Task: Search for accommodations in Ivanovo, Russia from June 21 to June 29 for 4 guests, with a price range of ₹7000 to ₹12000, 2 bedrooms, 2 beds, 2 bathrooms, and self check-in option.
Action: Mouse moved to (476, 115)
Screenshot: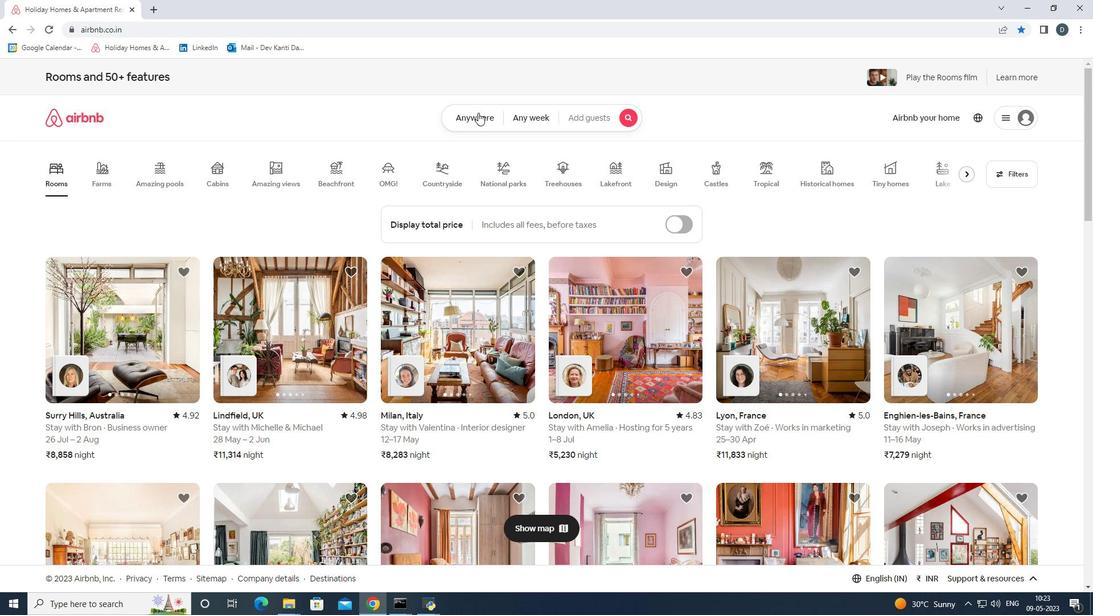 
Action: Mouse pressed left at (476, 115)
Screenshot: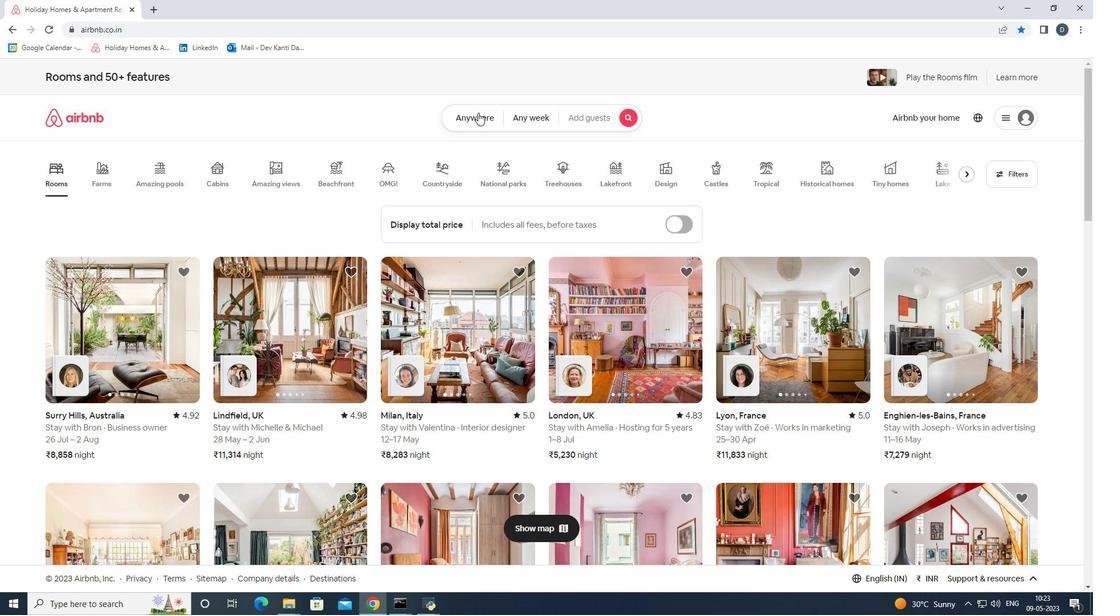 
Action: Mouse moved to (432, 161)
Screenshot: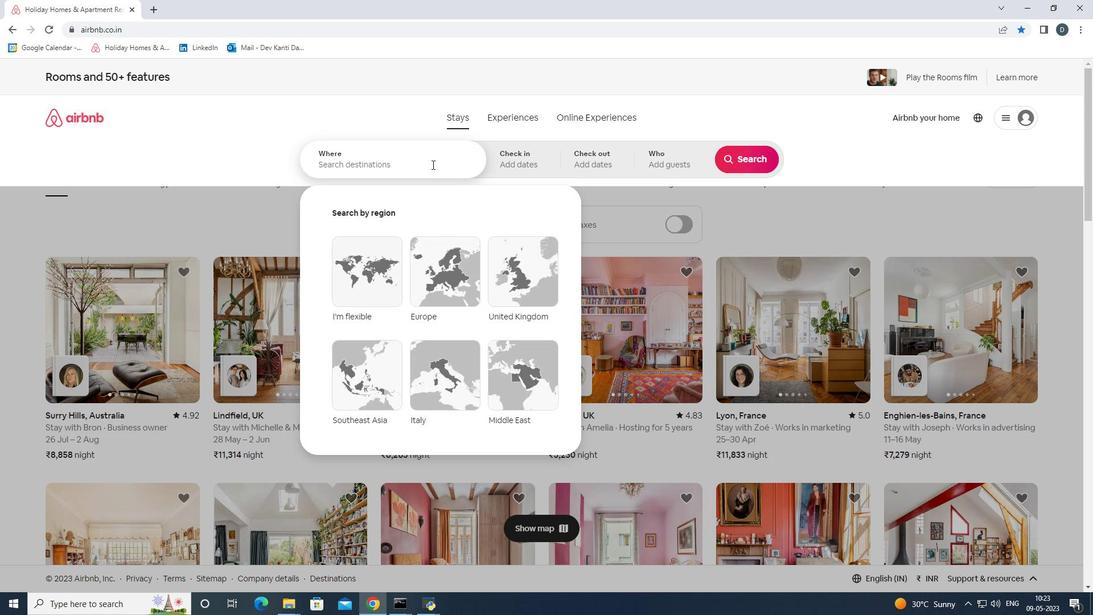 
Action: Mouse pressed left at (432, 161)
Screenshot: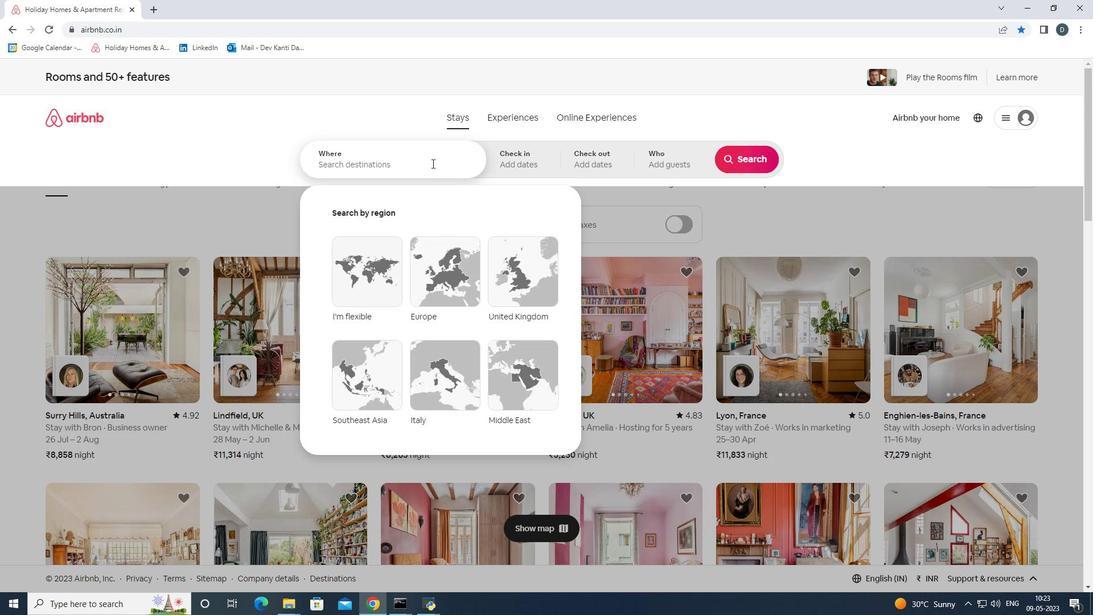
Action: Key pressed <Key.shift><Key.shift><Key.shift><Key.shift><Key.shift>Ivanovo,<Key.shift><Key.shift>Russia<Key.backspace><Key.backspace><Key.backspace><Key.backspace><Key.backspace><Key.backspace><Key.caps_lock><Key.backspace><Key.backspace><Key.backspace><Key.backspace><Key.backspace><Key.backspace><Key.backspace><Key.backspace><Key.backspace><Key.backspace><Key.backspace><Key.backspace><Key.backspace><Key.backspace><Key.backspace><Key.shift>iVANOVO,<Key.shift>rUSSIA<Key.enter>
Screenshot: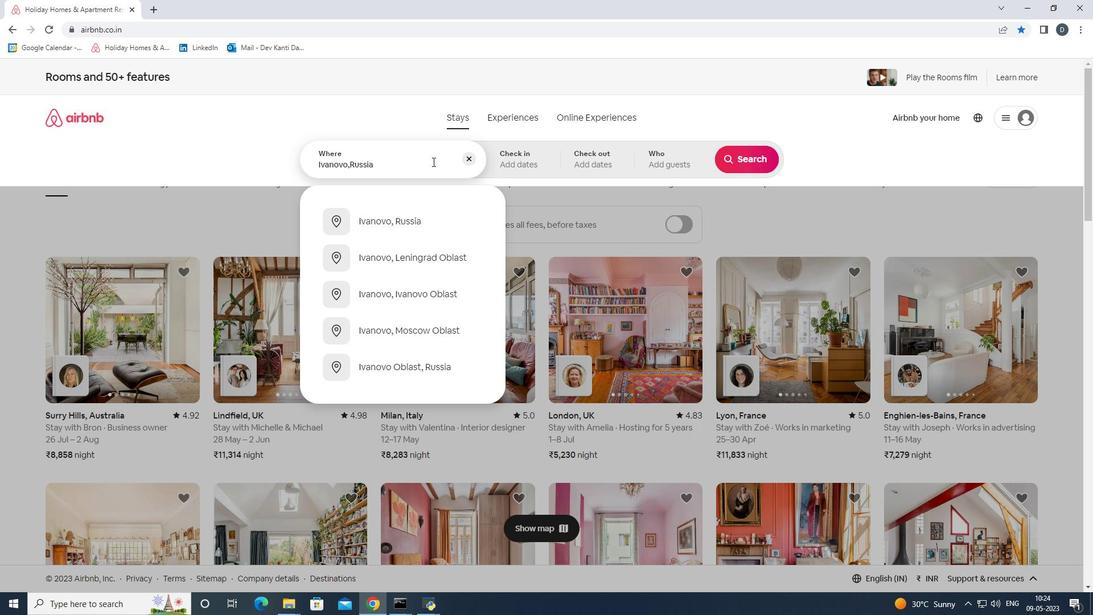
Action: Mouse moved to (651, 383)
Screenshot: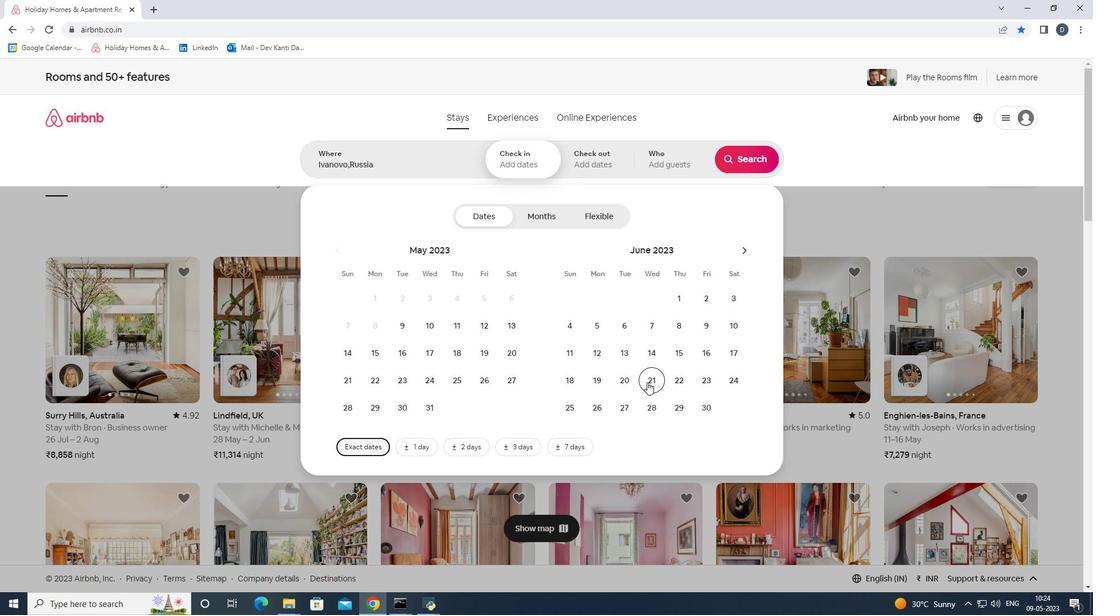 
Action: Mouse pressed left at (651, 383)
Screenshot: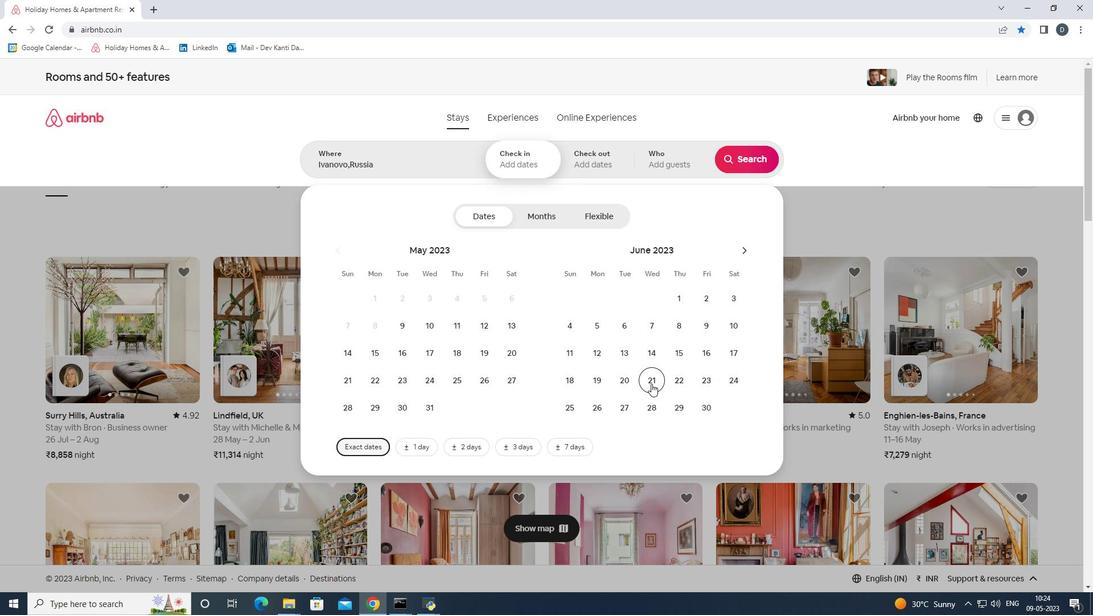 
Action: Mouse moved to (682, 409)
Screenshot: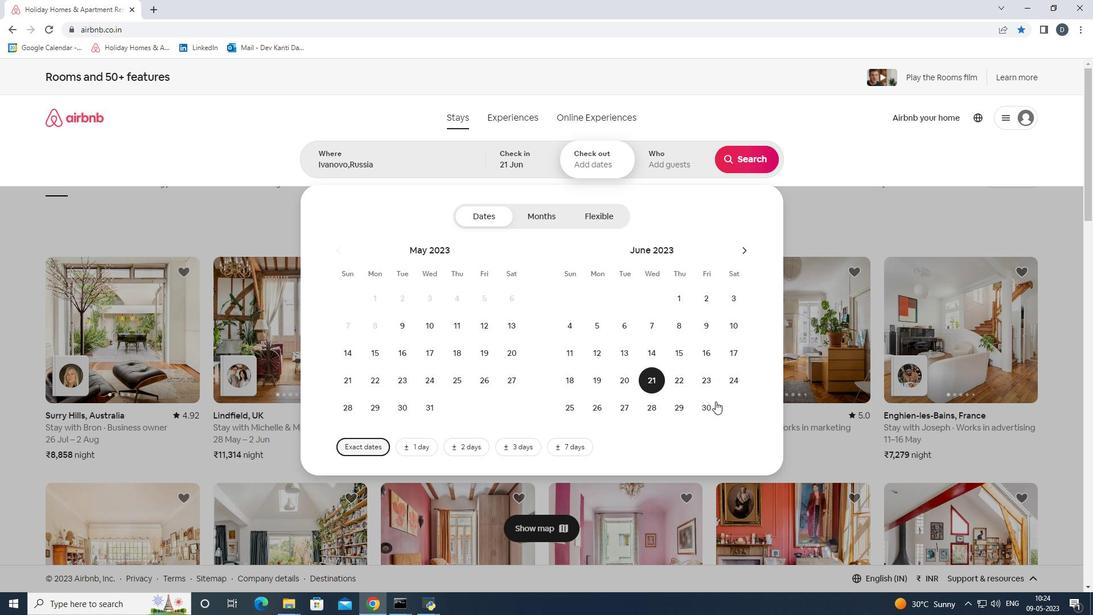 
Action: Mouse pressed left at (682, 409)
Screenshot: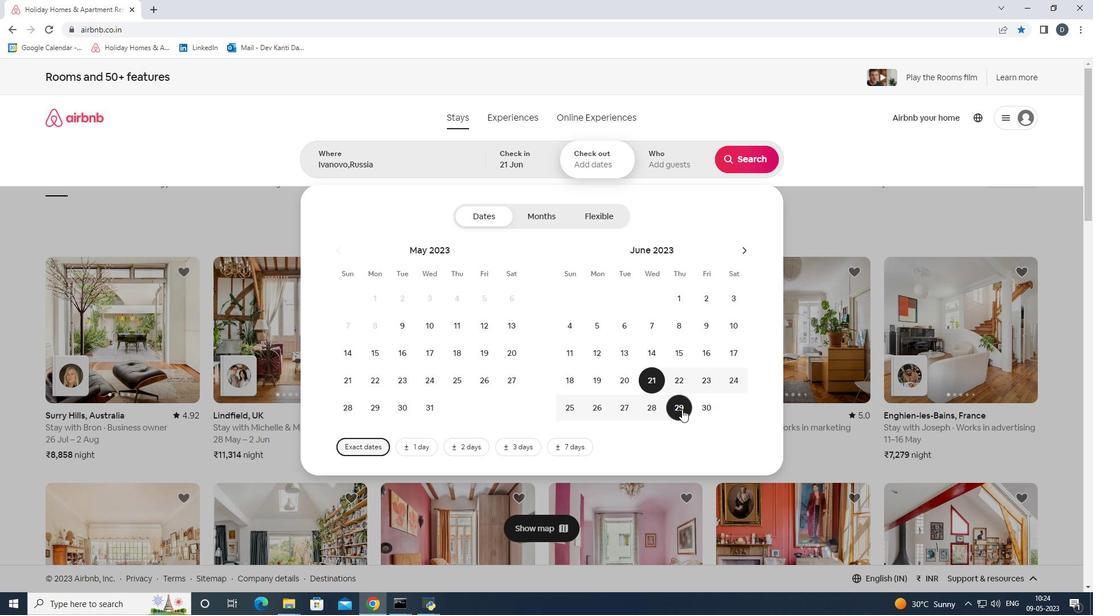 
Action: Mouse moved to (669, 158)
Screenshot: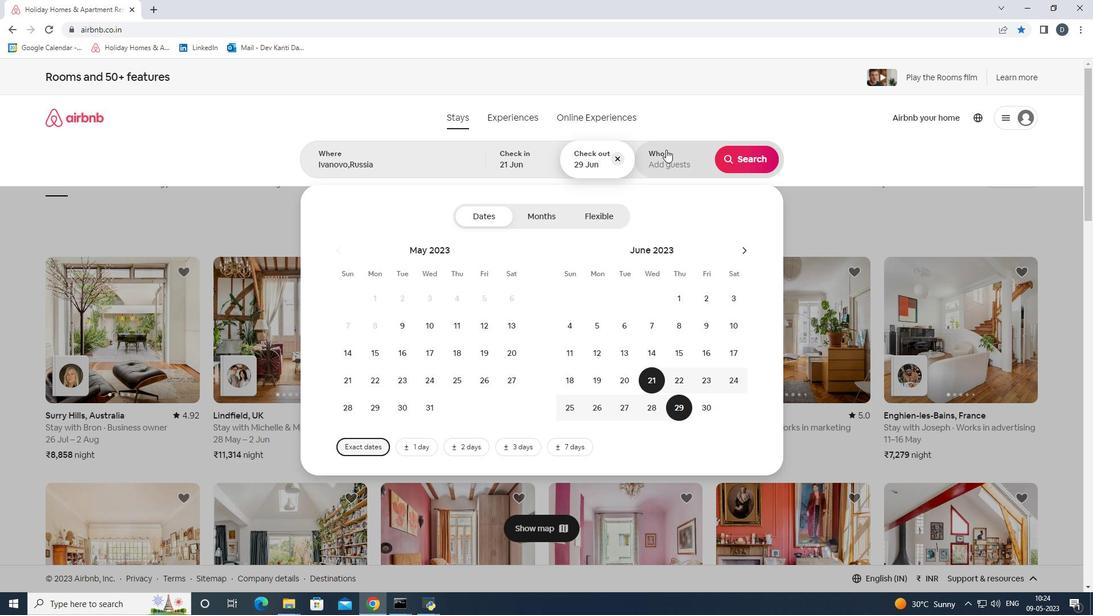 
Action: Mouse pressed left at (669, 158)
Screenshot: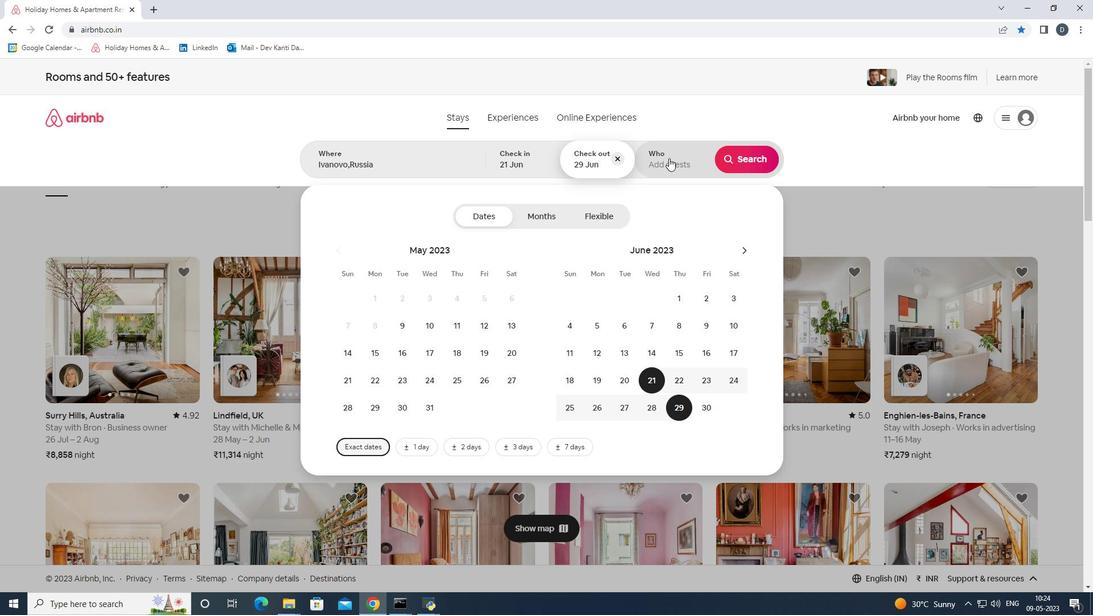 
Action: Mouse moved to (751, 219)
Screenshot: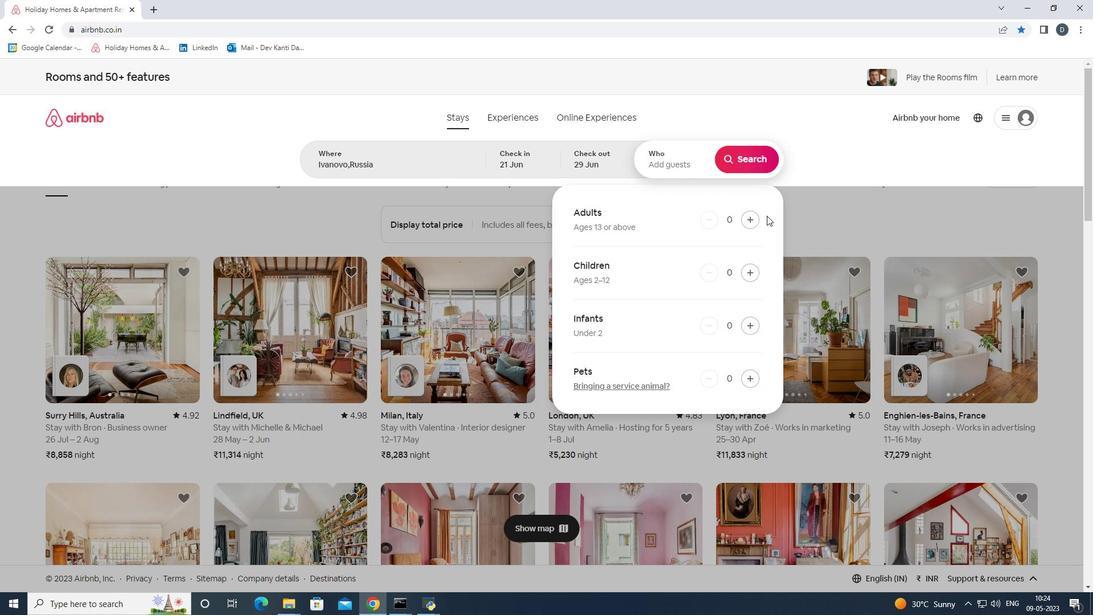 
Action: Mouse pressed left at (751, 219)
Screenshot: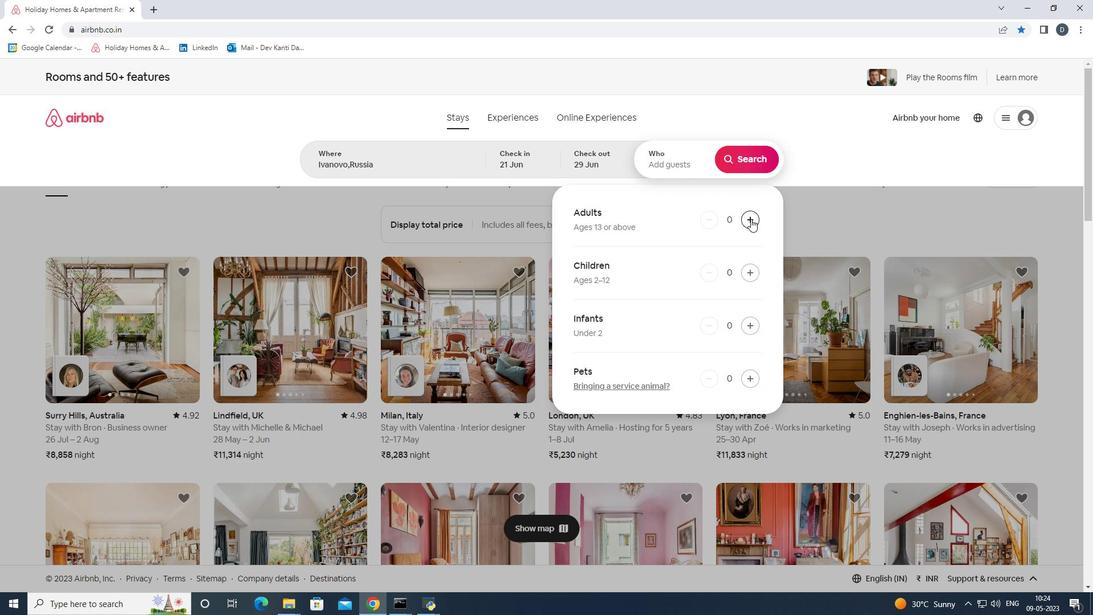 
Action: Mouse pressed left at (751, 219)
Screenshot: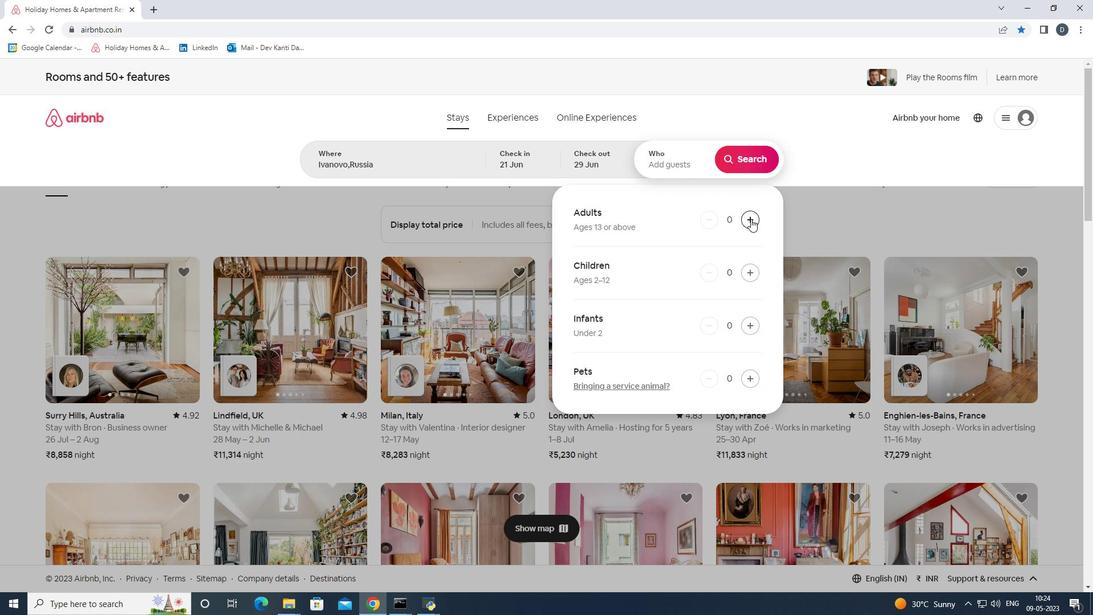 
Action: Mouse pressed left at (751, 219)
Screenshot: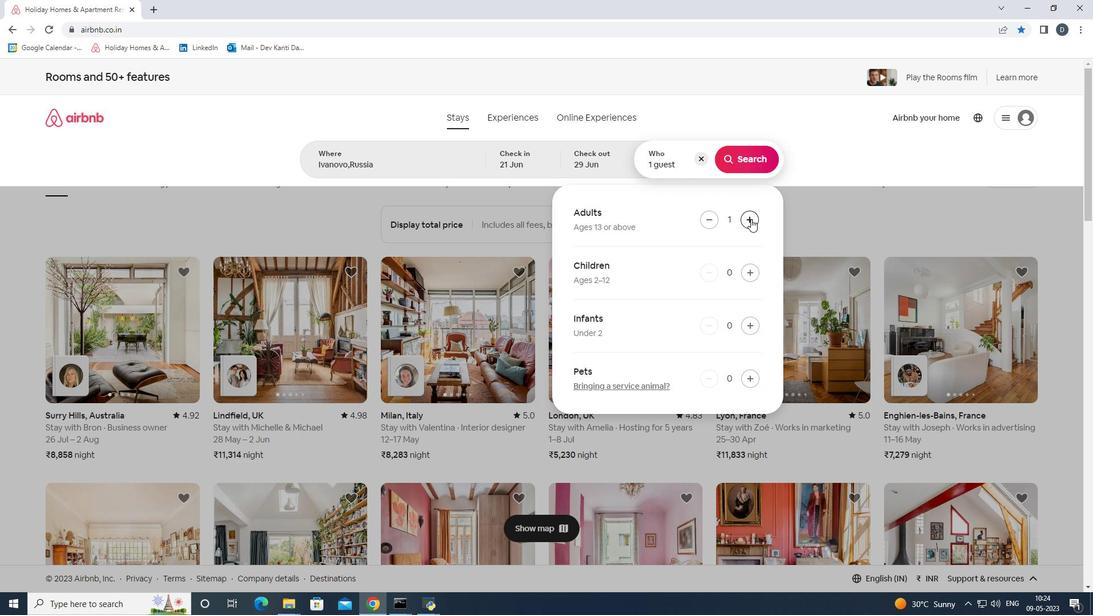 
Action: Mouse pressed left at (751, 219)
Screenshot: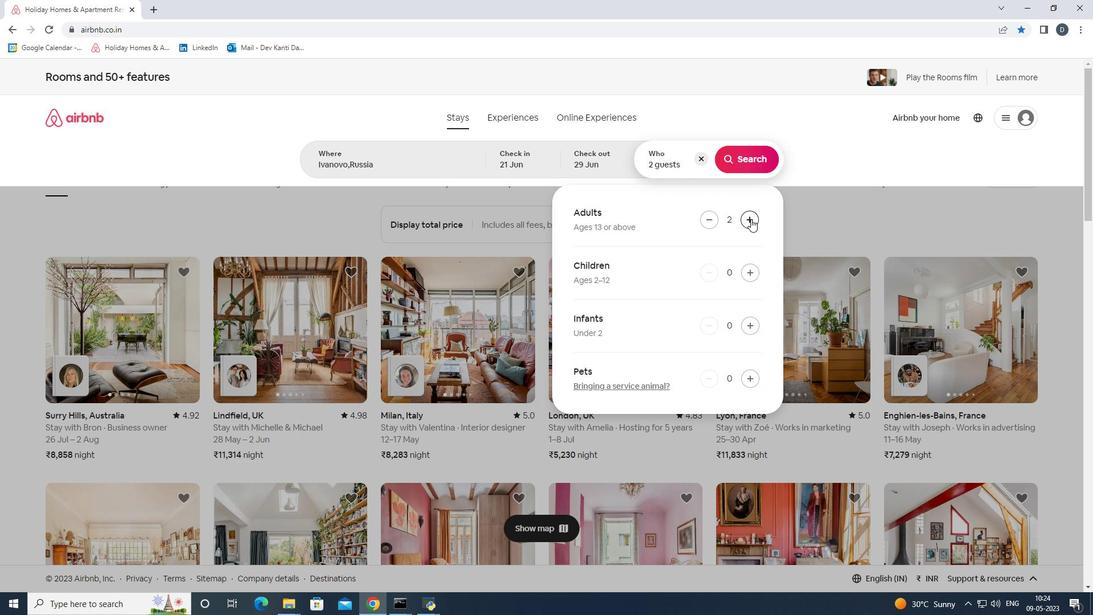 
Action: Mouse moved to (750, 154)
Screenshot: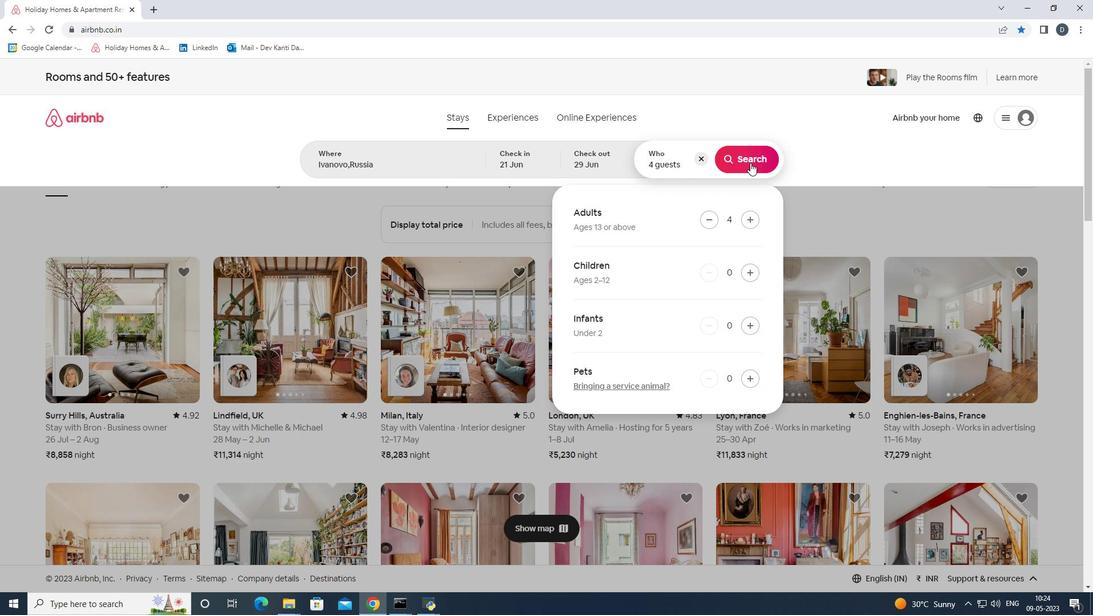 
Action: Mouse pressed left at (750, 154)
Screenshot: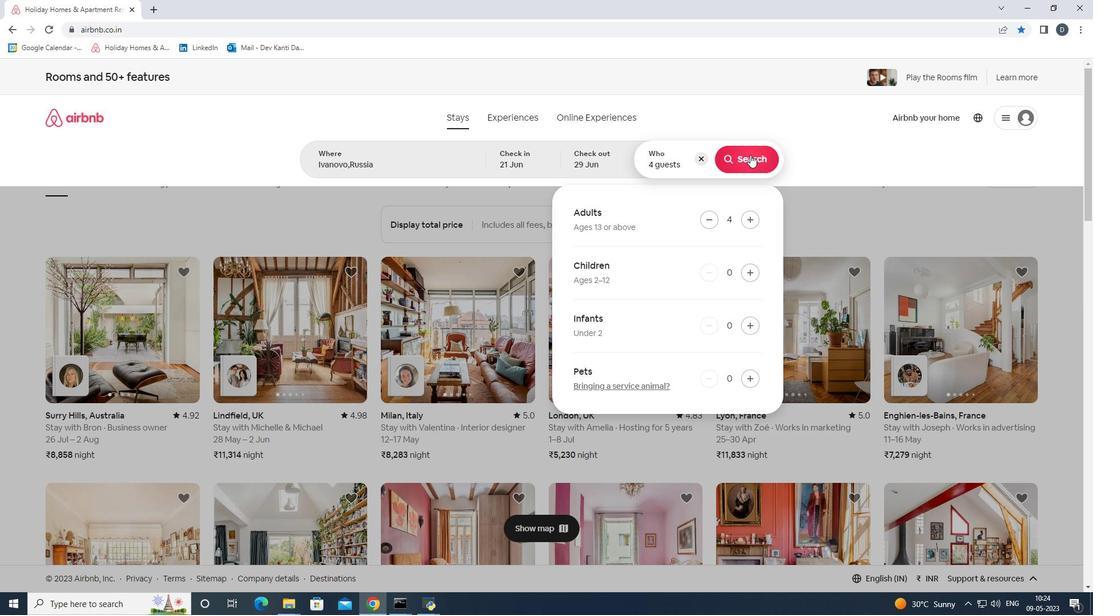 
Action: Mouse moved to (1050, 128)
Screenshot: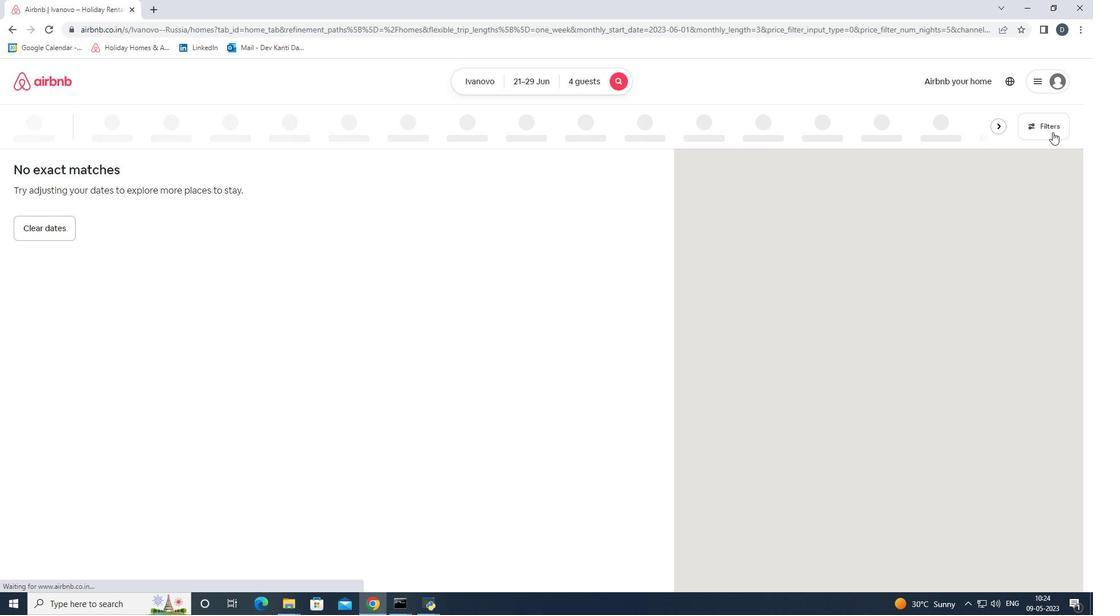 
Action: Mouse pressed left at (1050, 128)
Screenshot: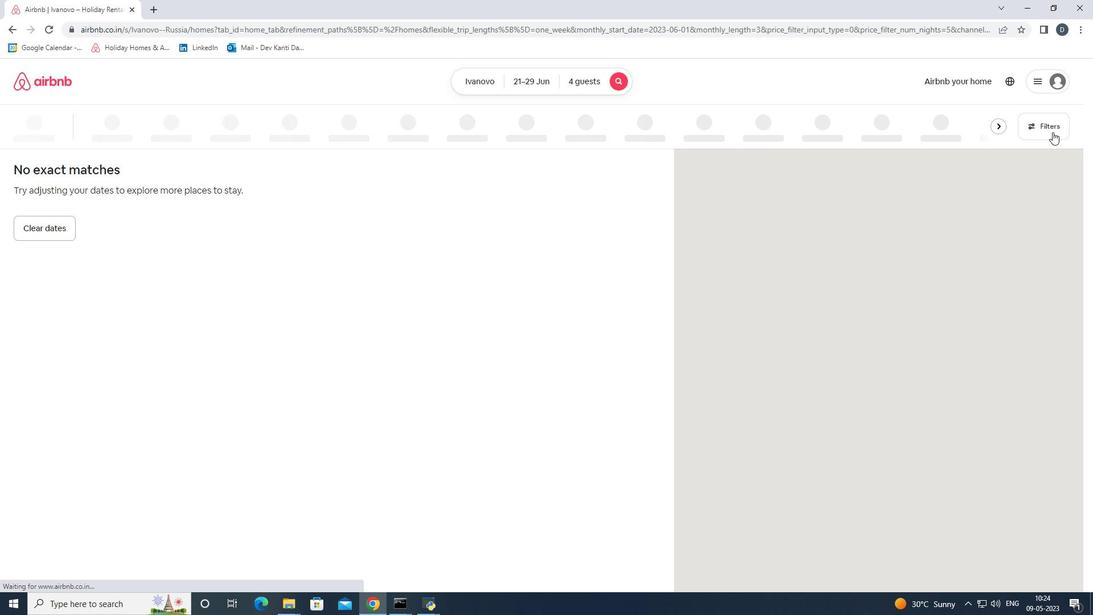 
Action: Mouse moved to (460, 414)
Screenshot: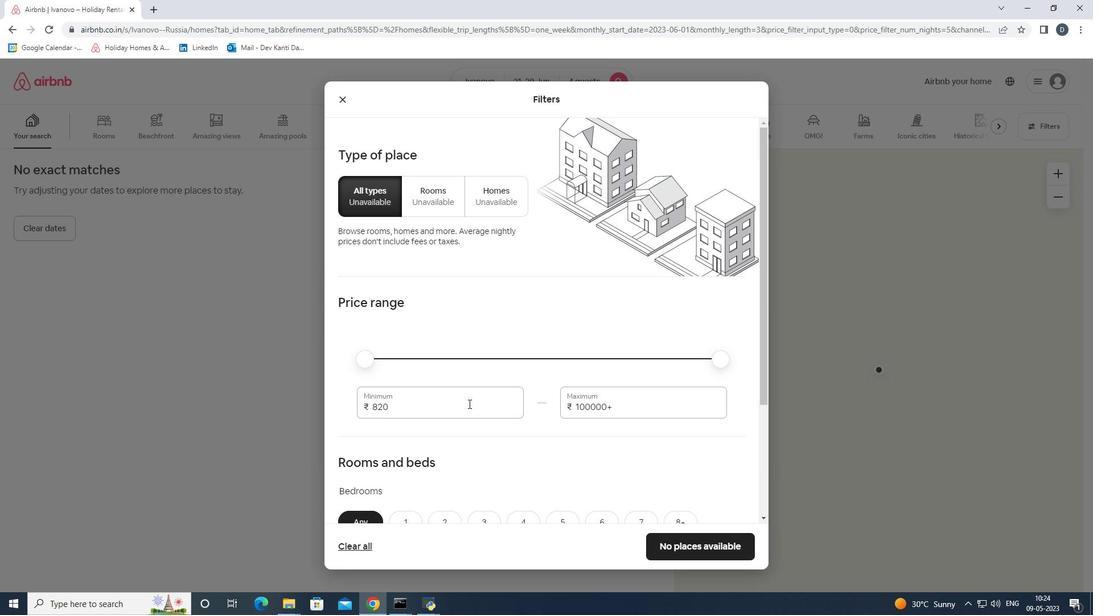 
Action: Mouse pressed left at (460, 414)
Screenshot: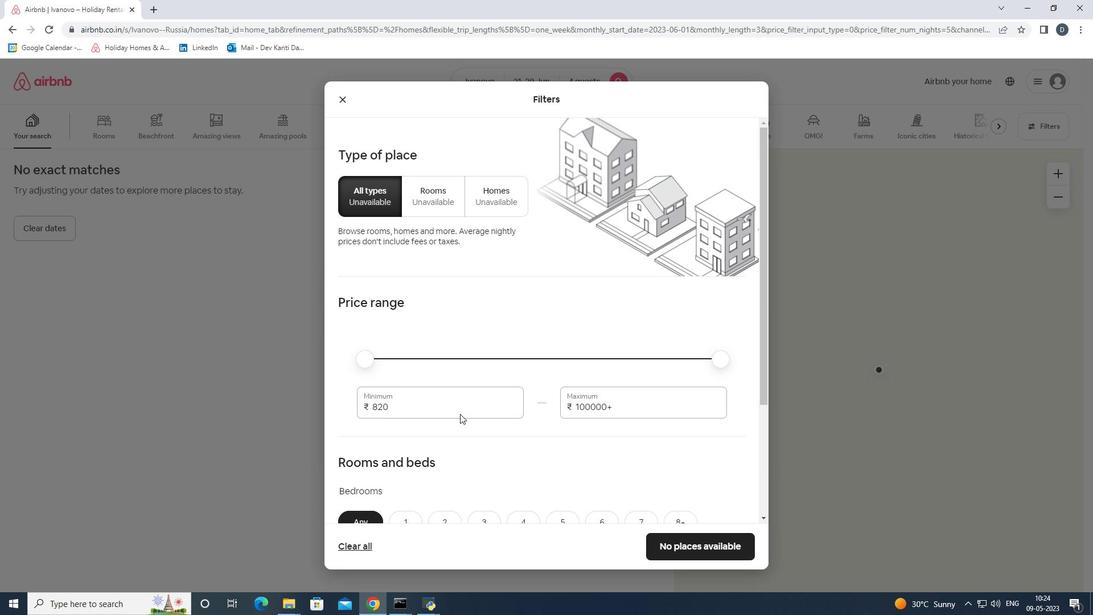 
Action: Mouse moved to (461, 408)
Screenshot: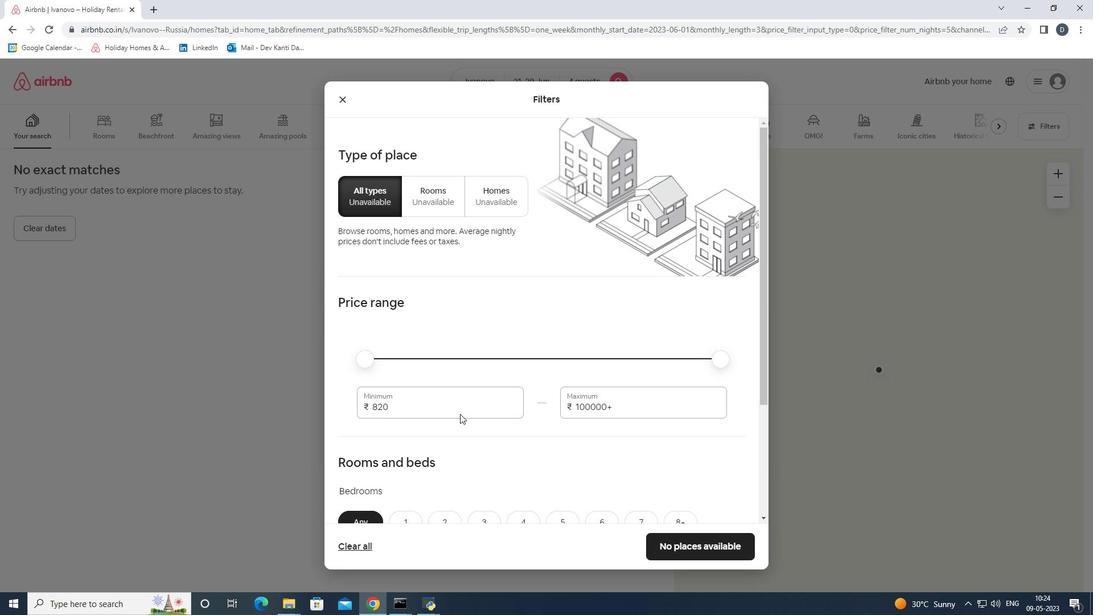
Action: Mouse pressed left at (461, 408)
Screenshot: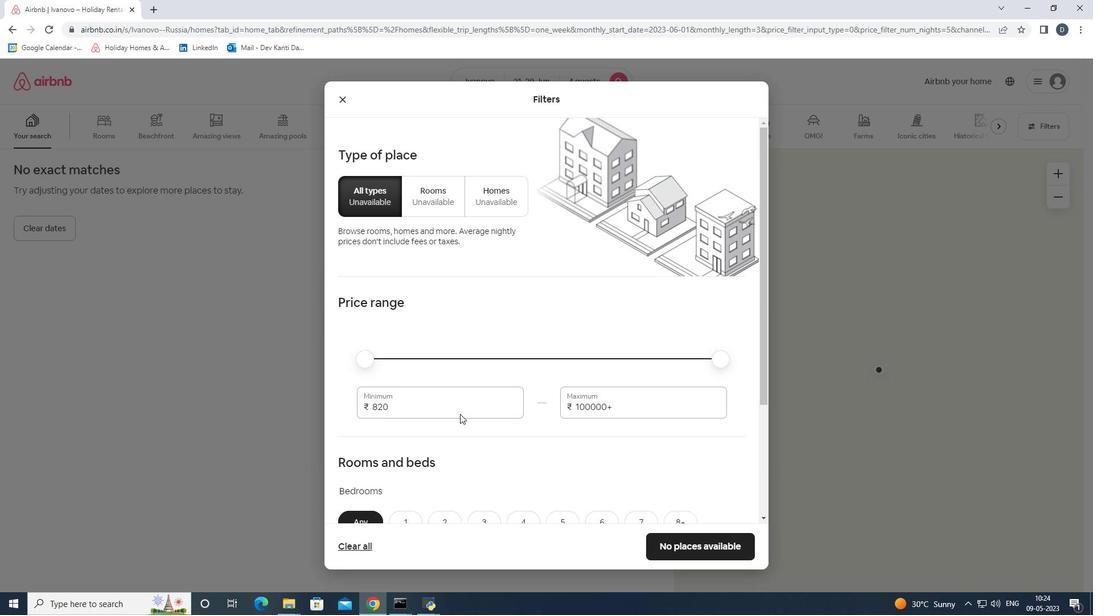 
Action: Mouse moved to (462, 404)
Screenshot: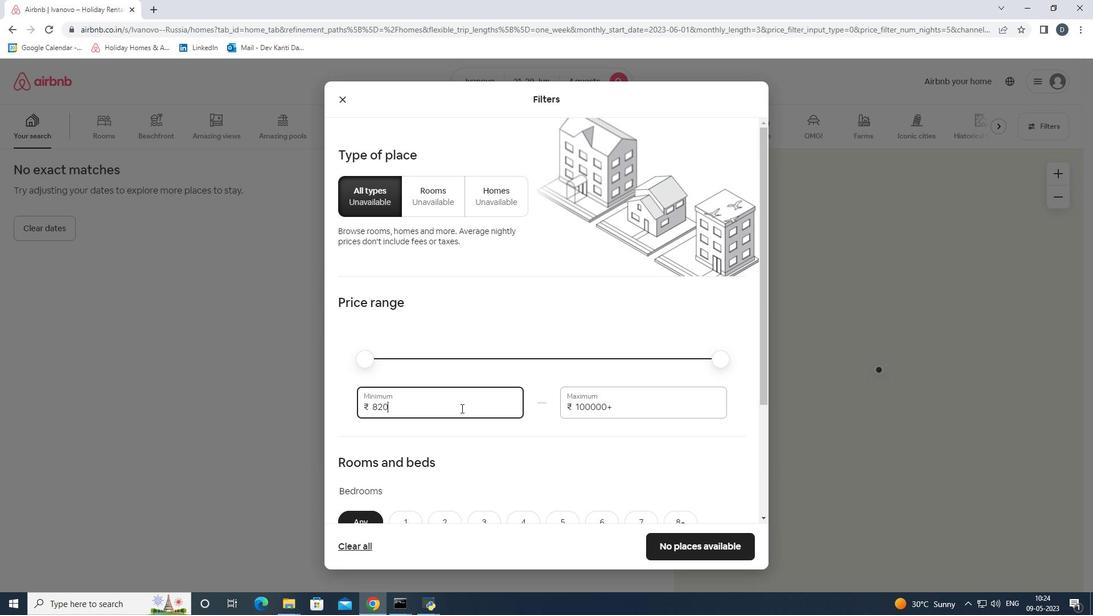 
Action: Mouse pressed left at (462, 404)
Screenshot: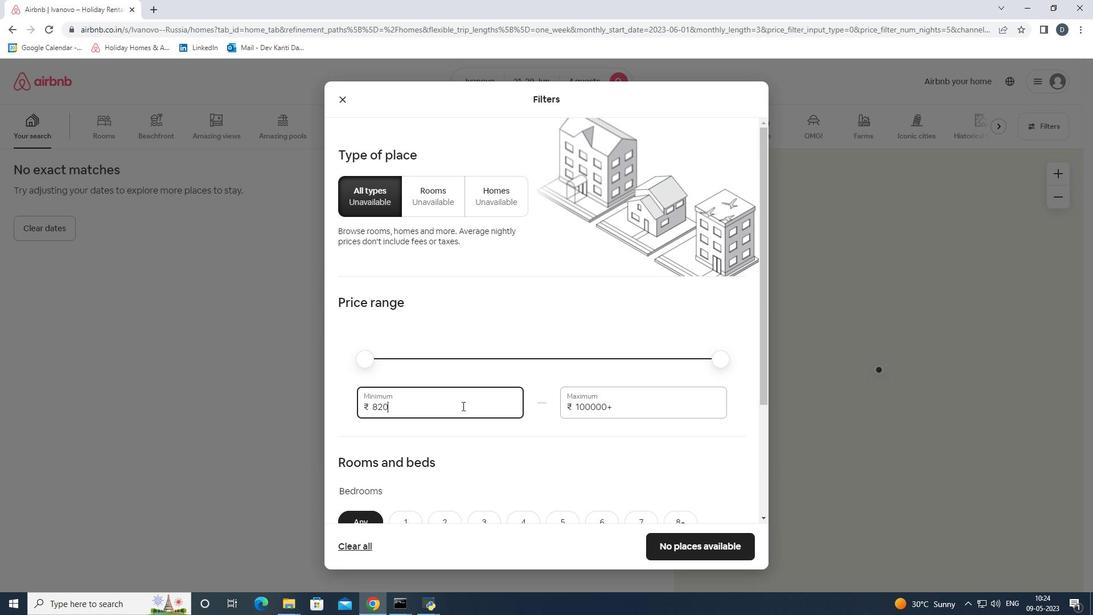
Action: Mouse pressed left at (462, 404)
Screenshot: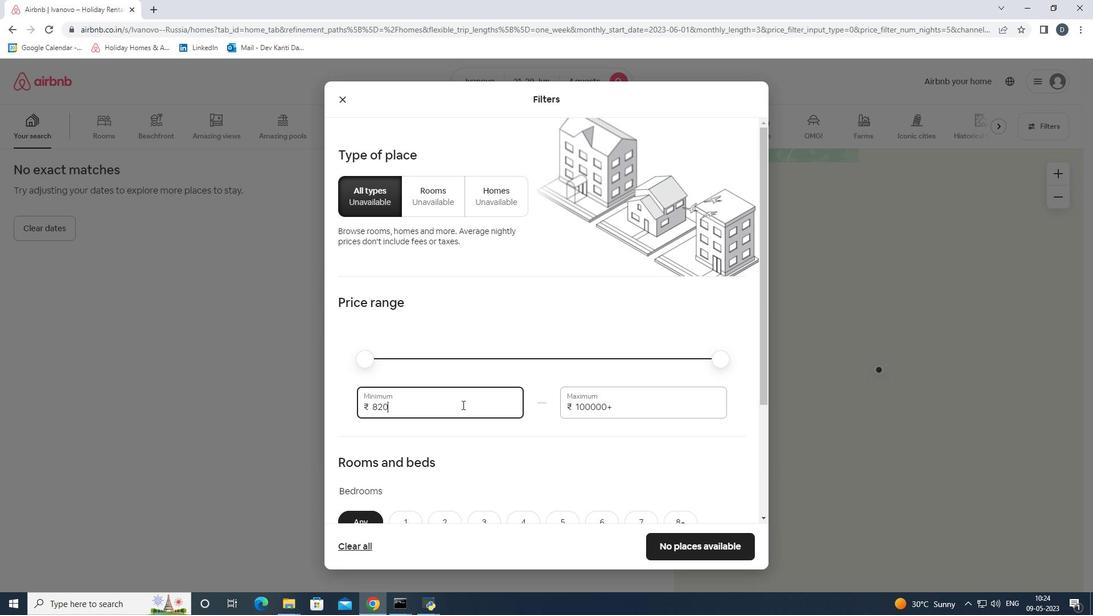 
Action: Key pressed 7000<Key.tab>12000
Screenshot: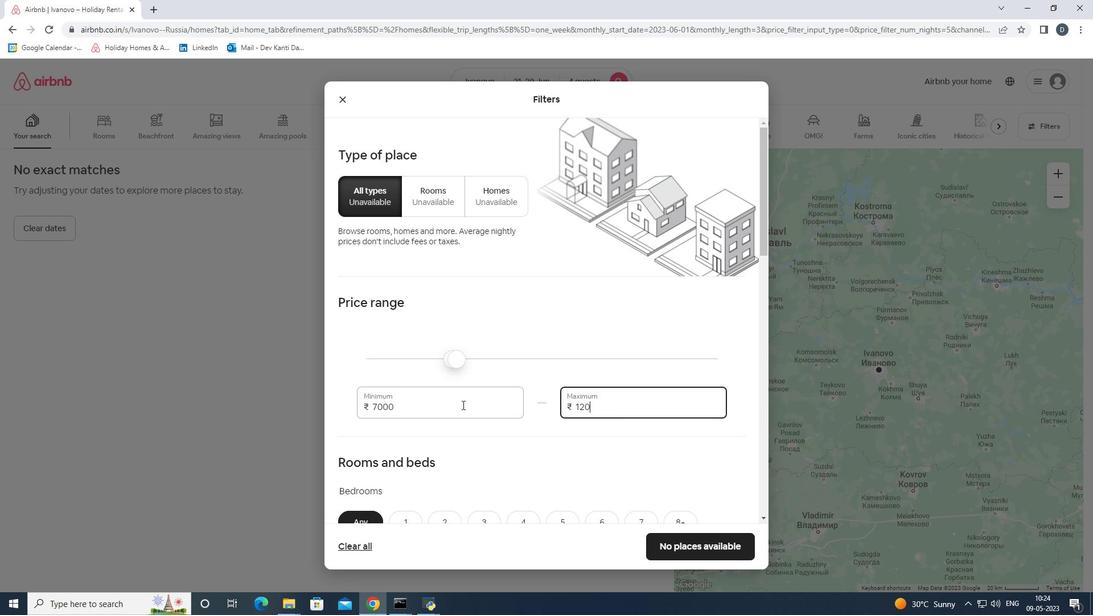 
Action: Mouse moved to (443, 394)
Screenshot: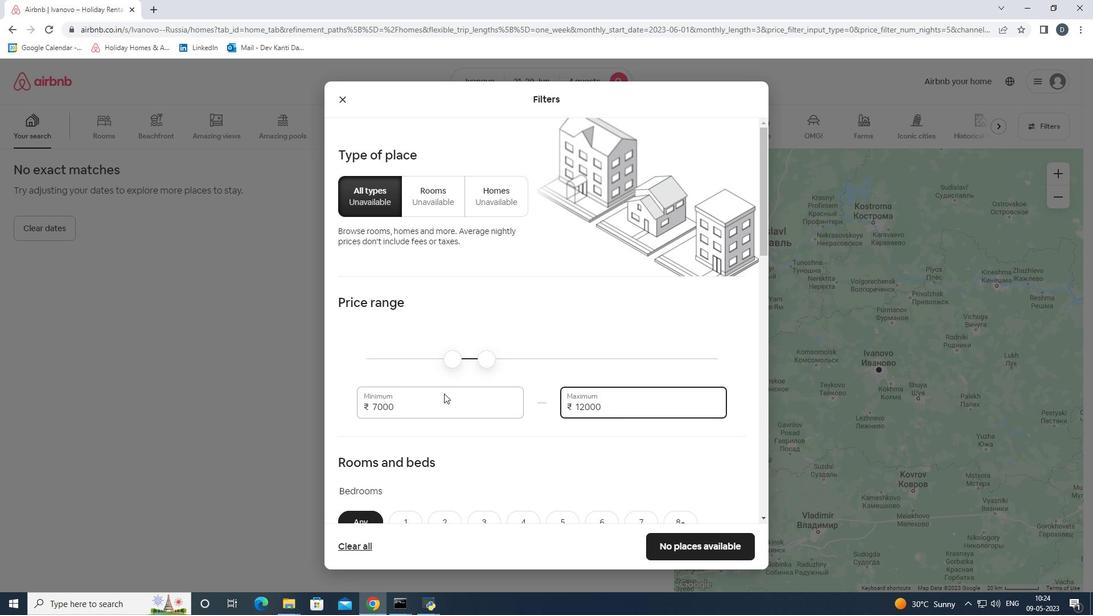 
Action: Mouse scrolled (443, 393) with delta (0, 0)
Screenshot: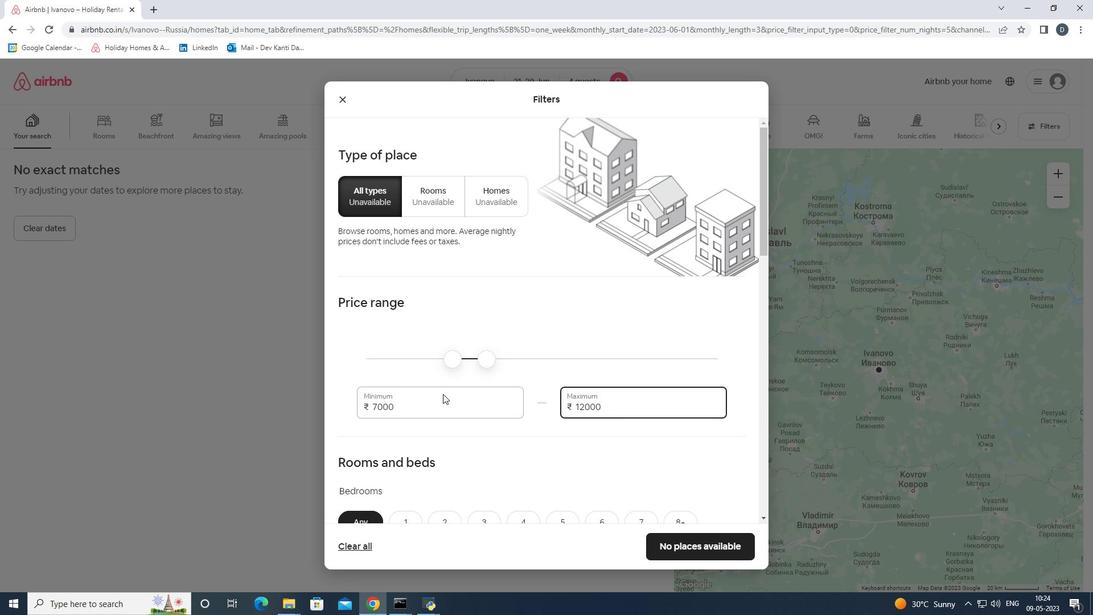 
Action: Mouse scrolled (443, 393) with delta (0, 0)
Screenshot: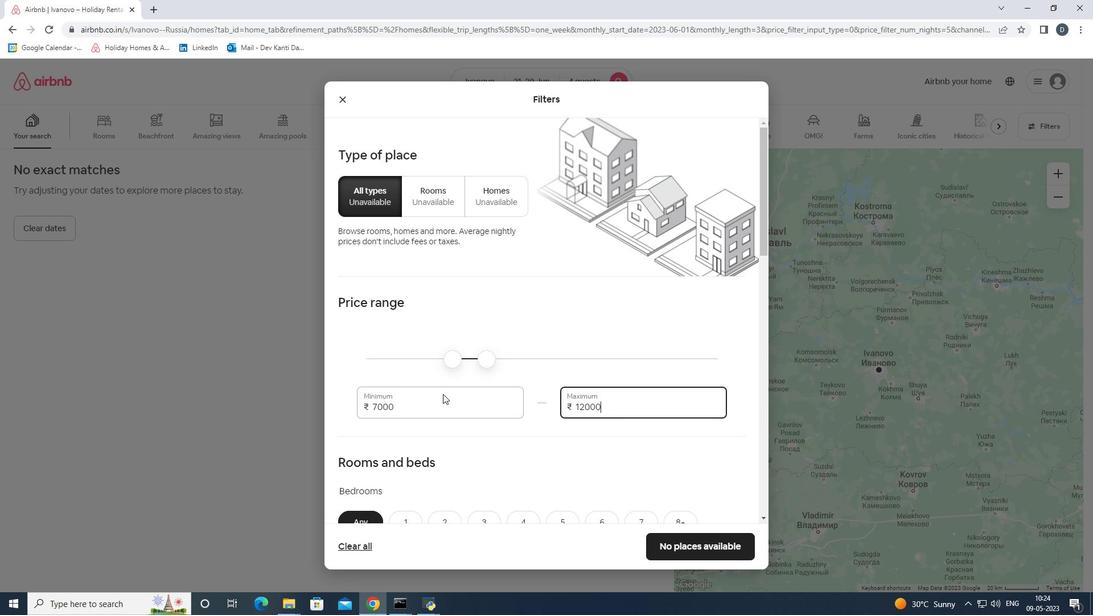 
Action: Mouse scrolled (443, 393) with delta (0, 0)
Screenshot: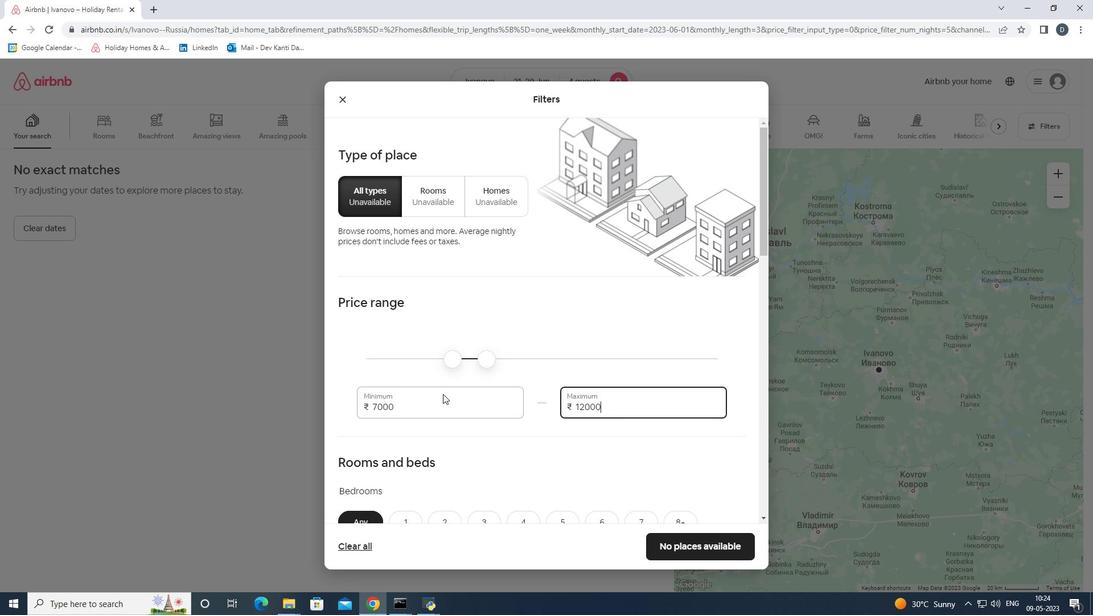 
Action: Mouse moved to (469, 371)
Screenshot: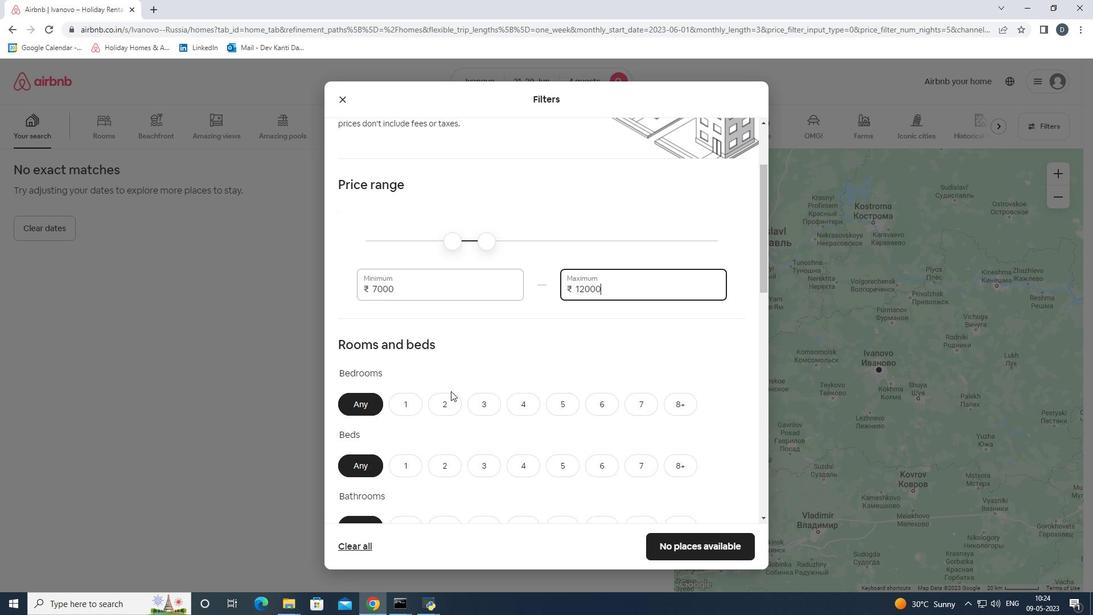 
Action: Mouse scrolled (469, 371) with delta (0, 0)
Screenshot: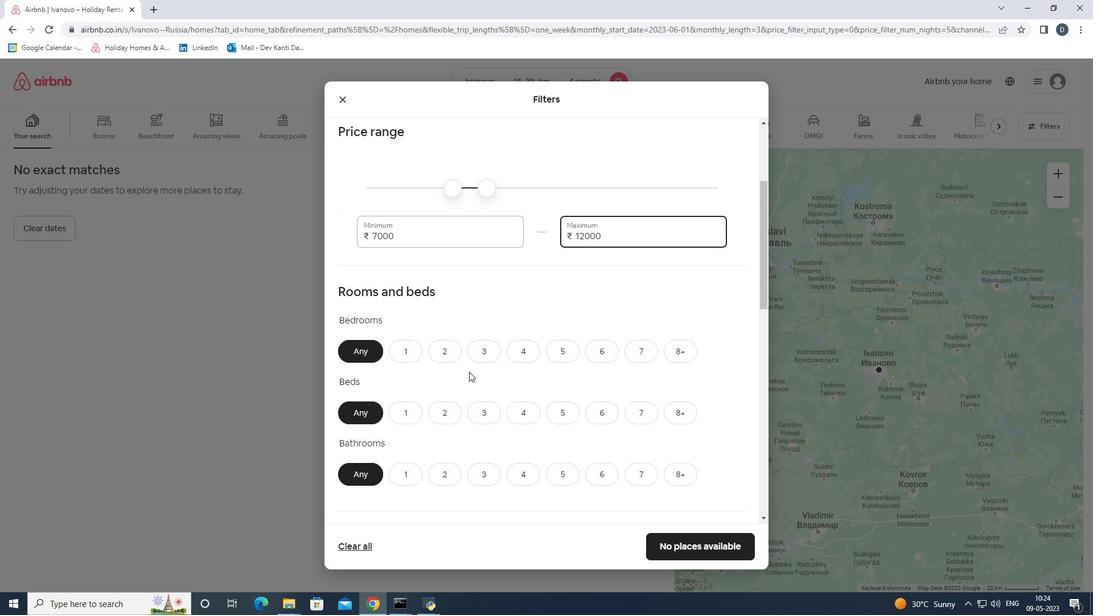 
Action: Mouse moved to (451, 296)
Screenshot: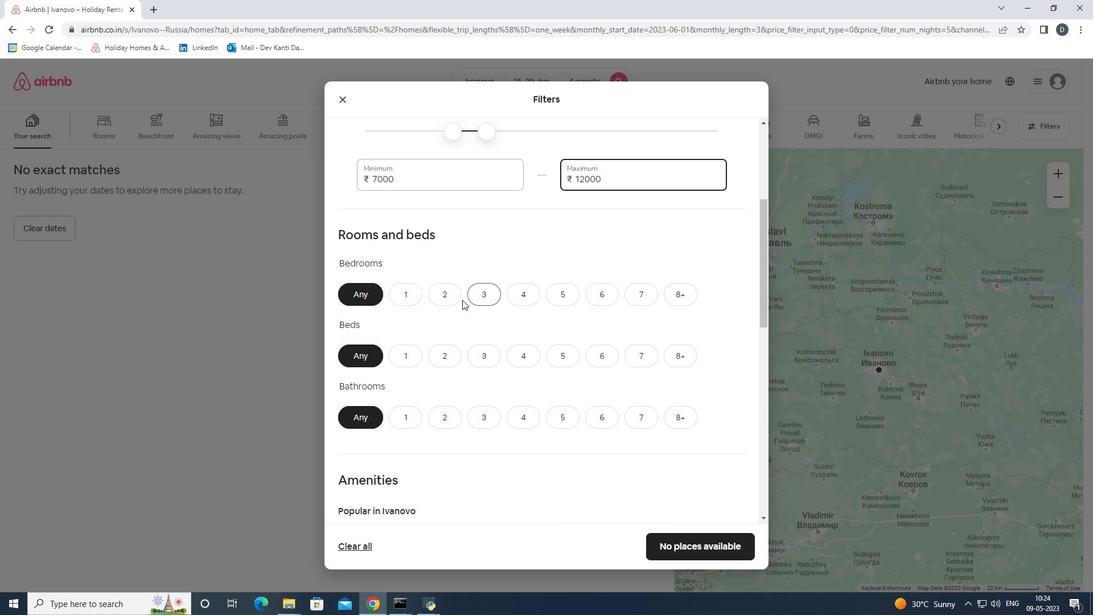 
Action: Mouse pressed left at (451, 296)
Screenshot: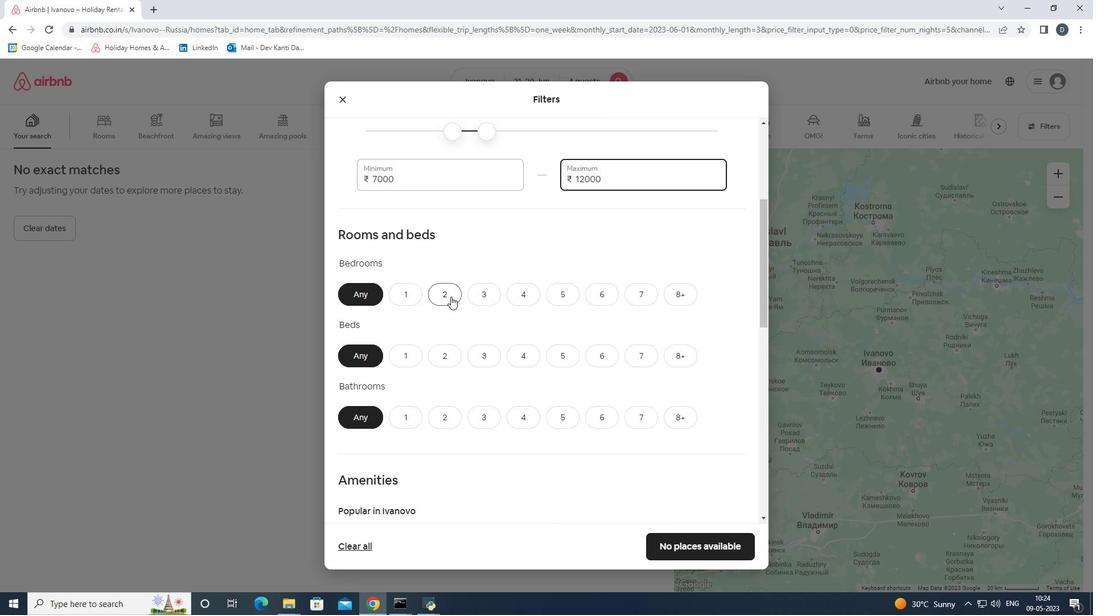 
Action: Mouse moved to (451, 358)
Screenshot: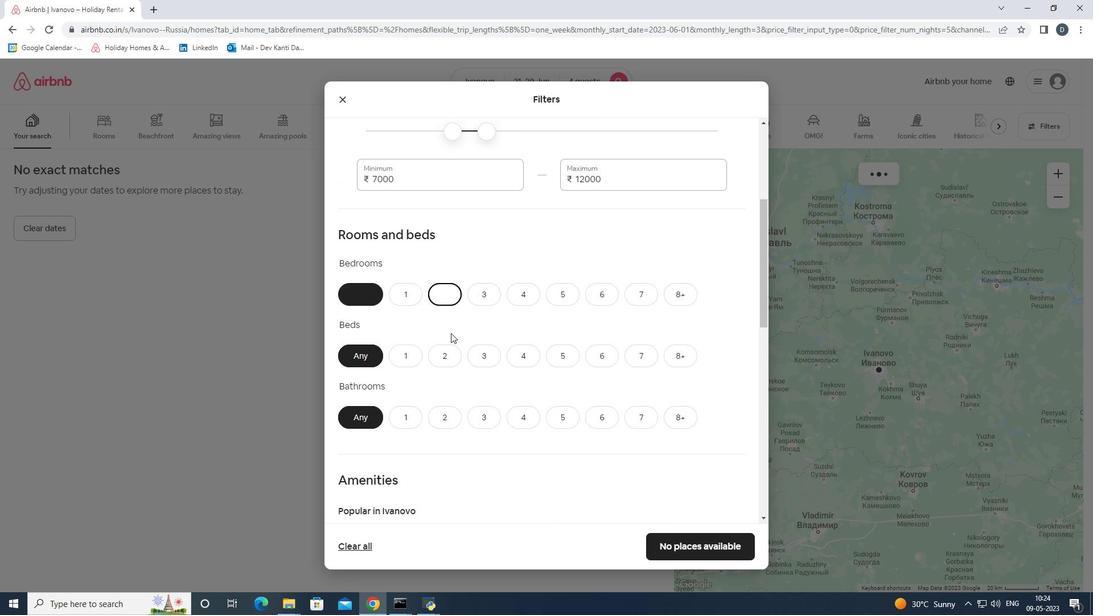 
Action: Mouse pressed left at (451, 358)
Screenshot: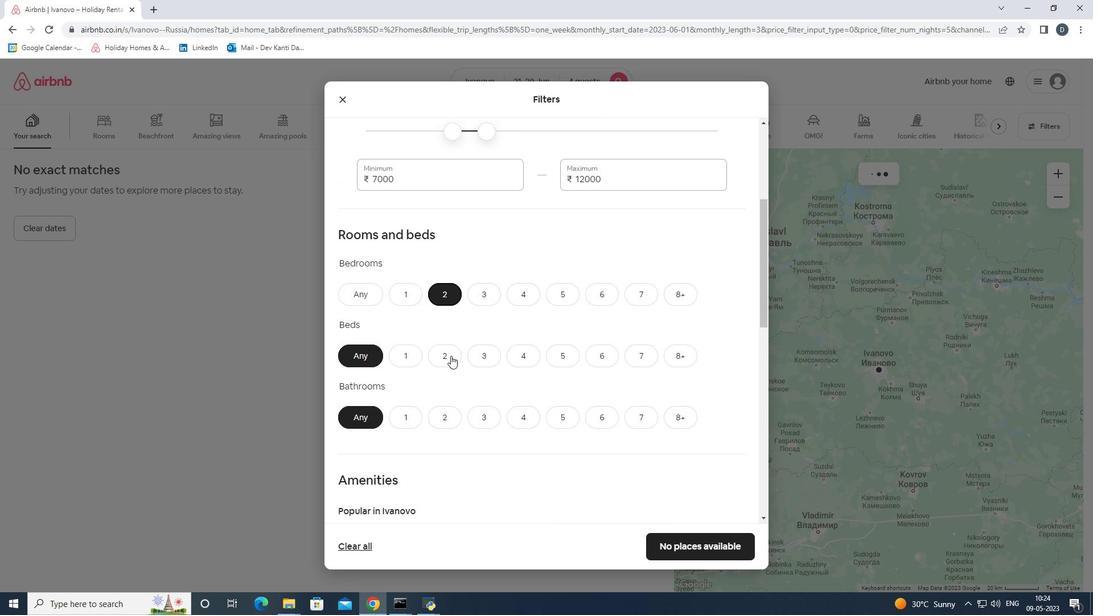 
Action: Mouse moved to (448, 415)
Screenshot: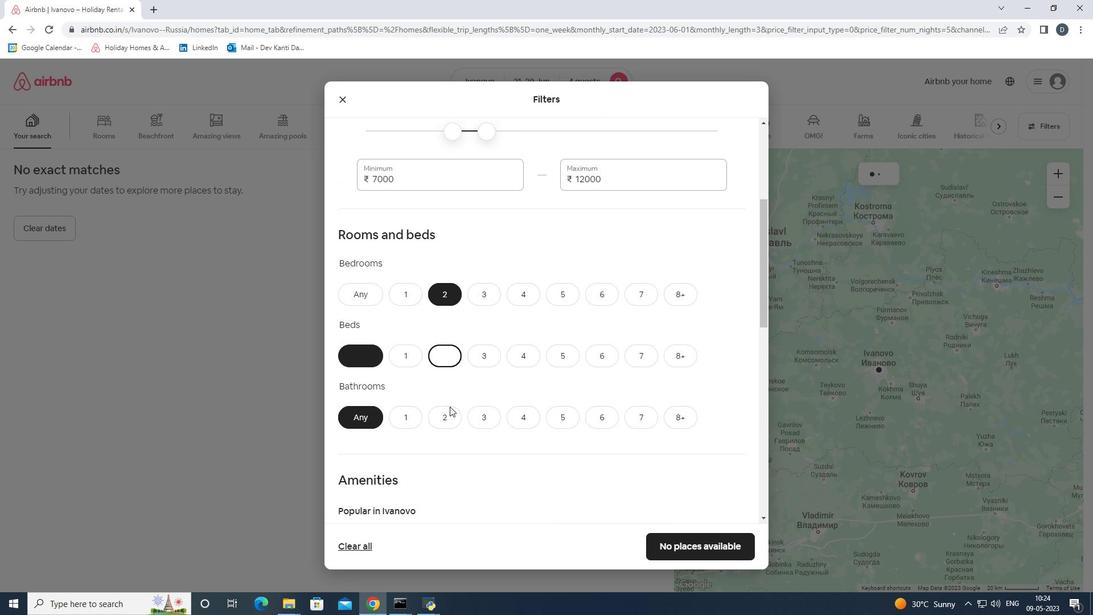
Action: Mouse pressed left at (448, 415)
Screenshot: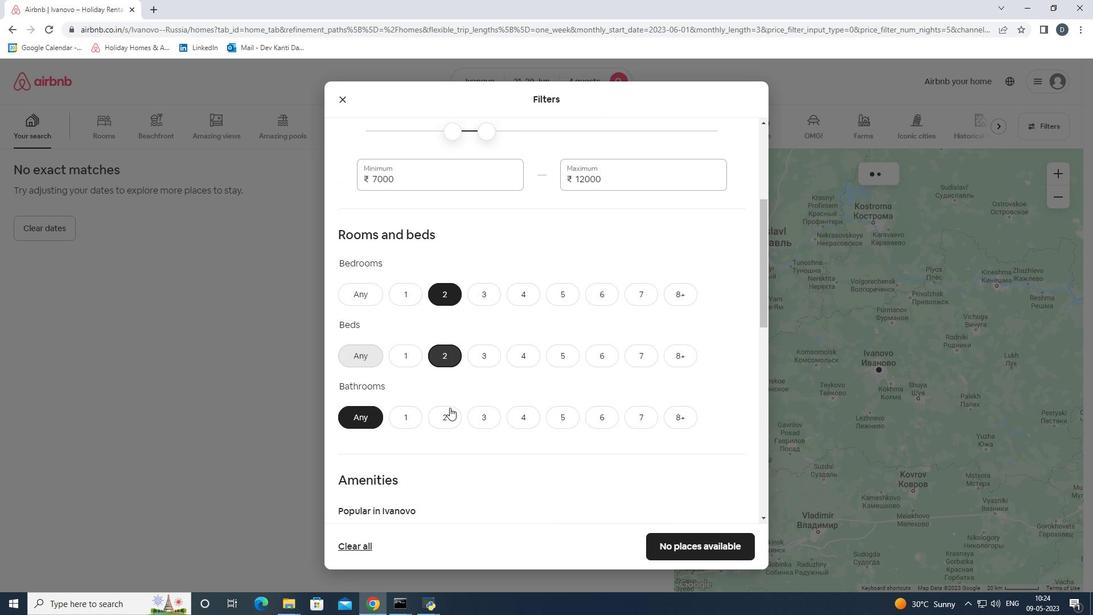 
Action: Mouse moved to (451, 407)
Screenshot: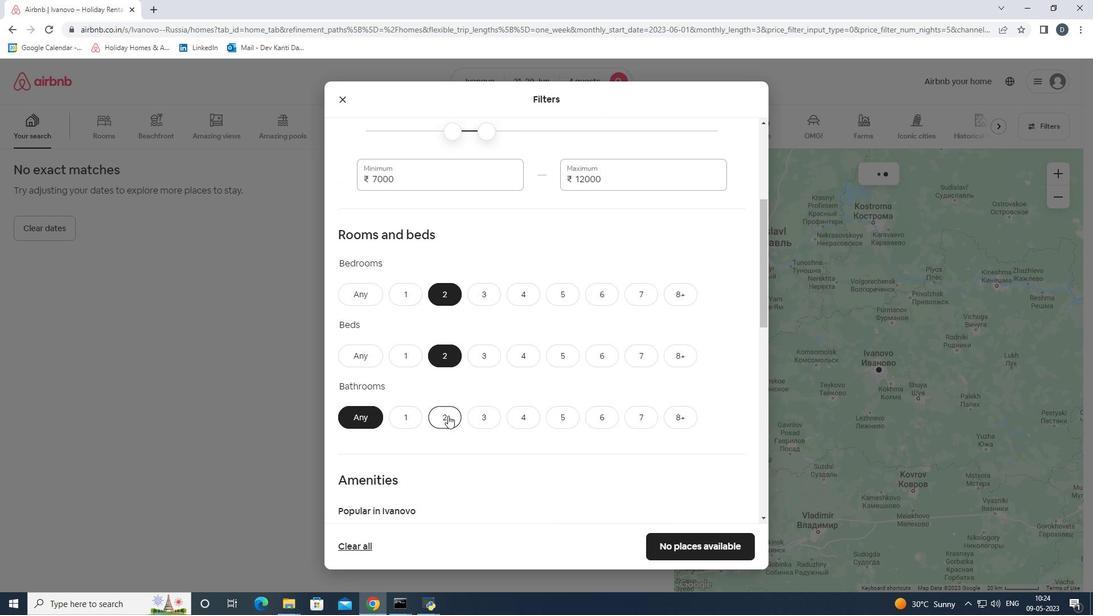 
Action: Mouse scrolled (450, 407) with delta (0, 0)
Screenshot: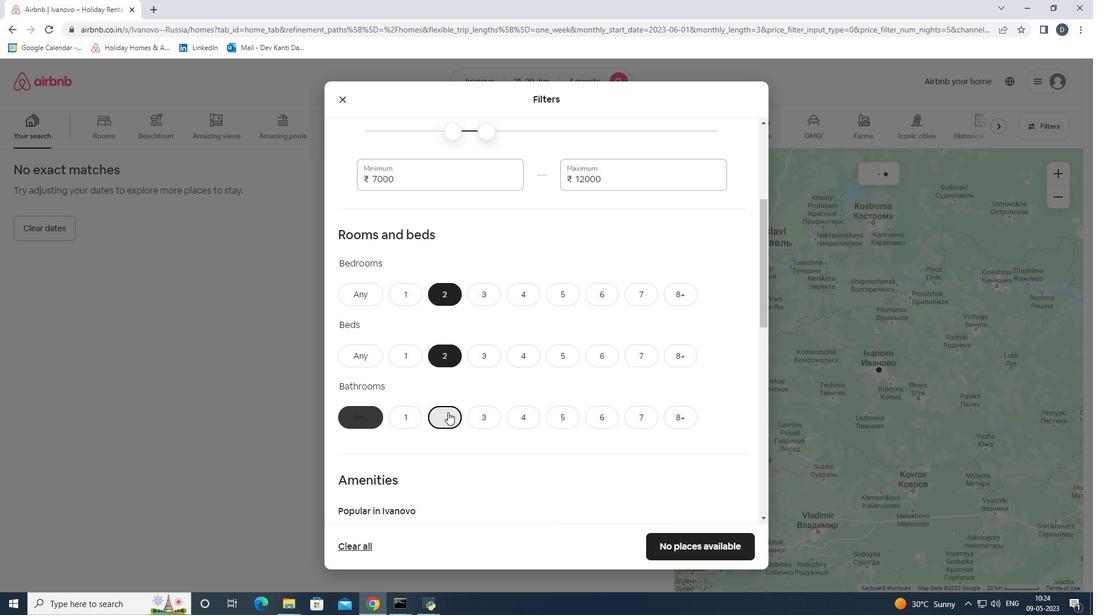 
Action: Mouse moved to (454, 406)
Screenshot: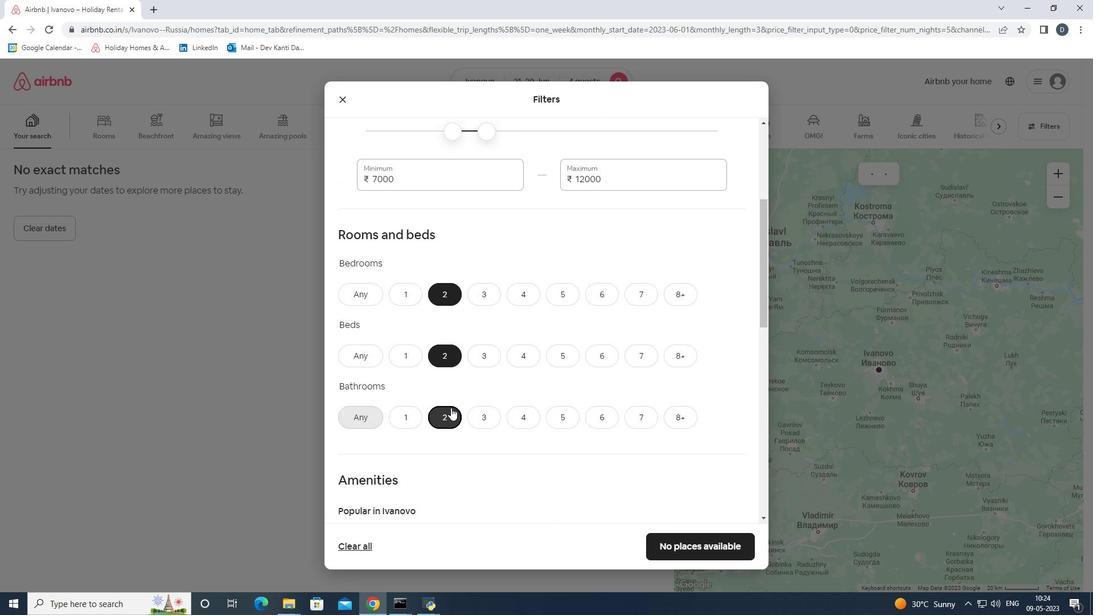 
Action: Mouse scrolled (451, 407) with delta (0, 0)
Screenshot: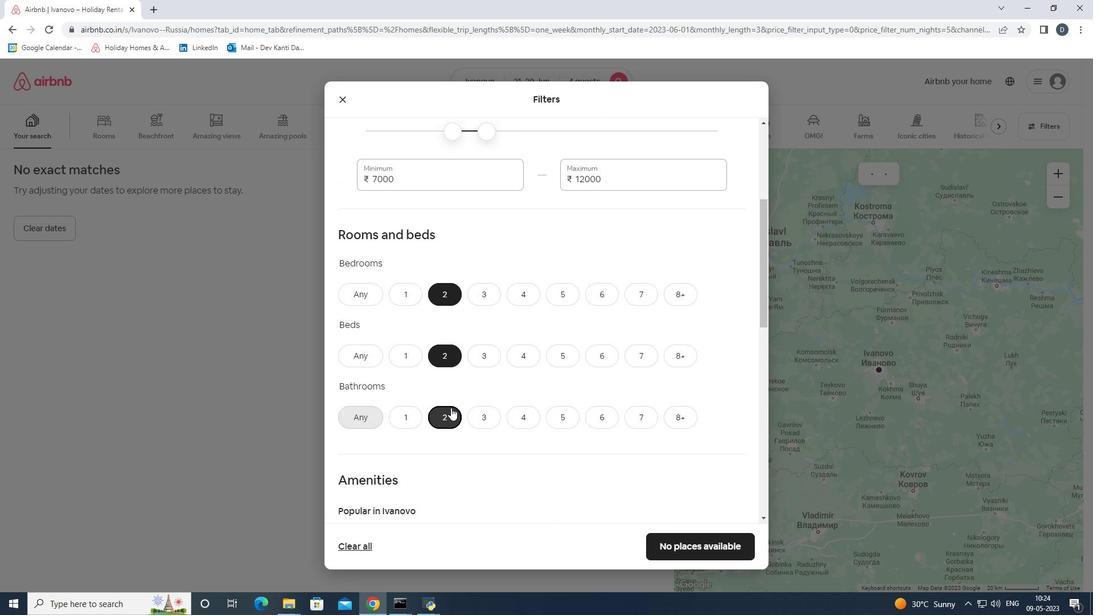 
Action: Mouse moved to (523, 372)
Screenshot: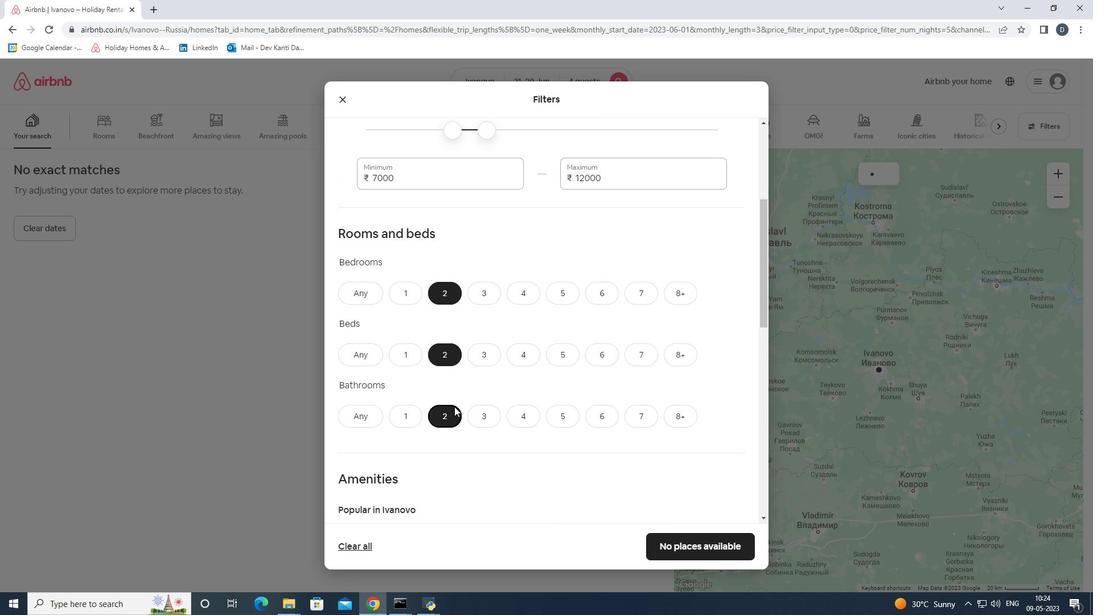 
Action: Mouse scrolled (455, 406) with delta (0, 0)
Screenshot: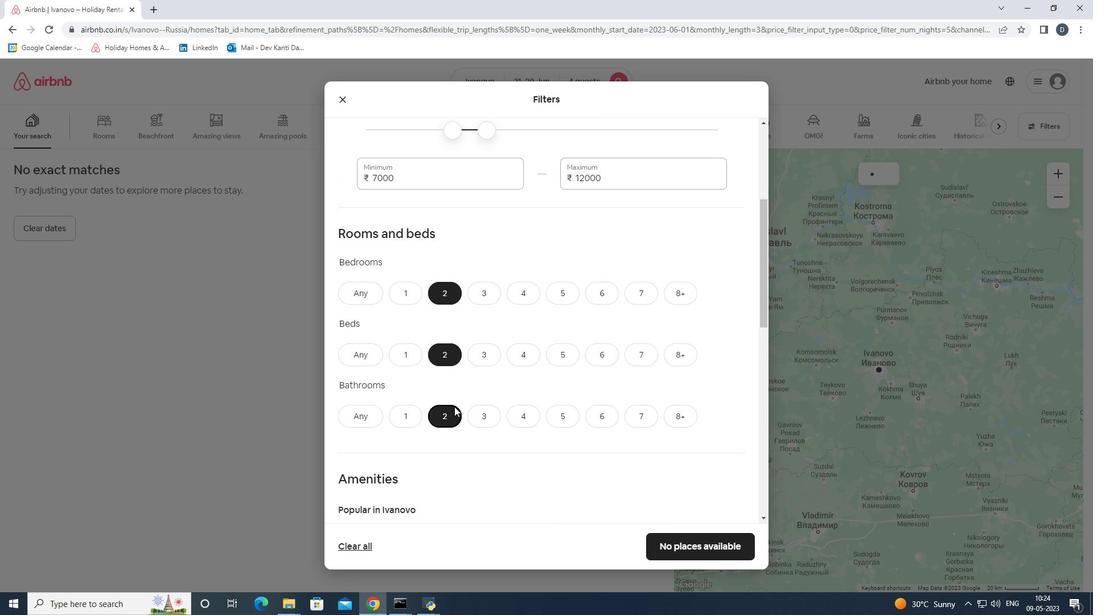 
Action: Mouse moved to (605, 311)
Screenshot: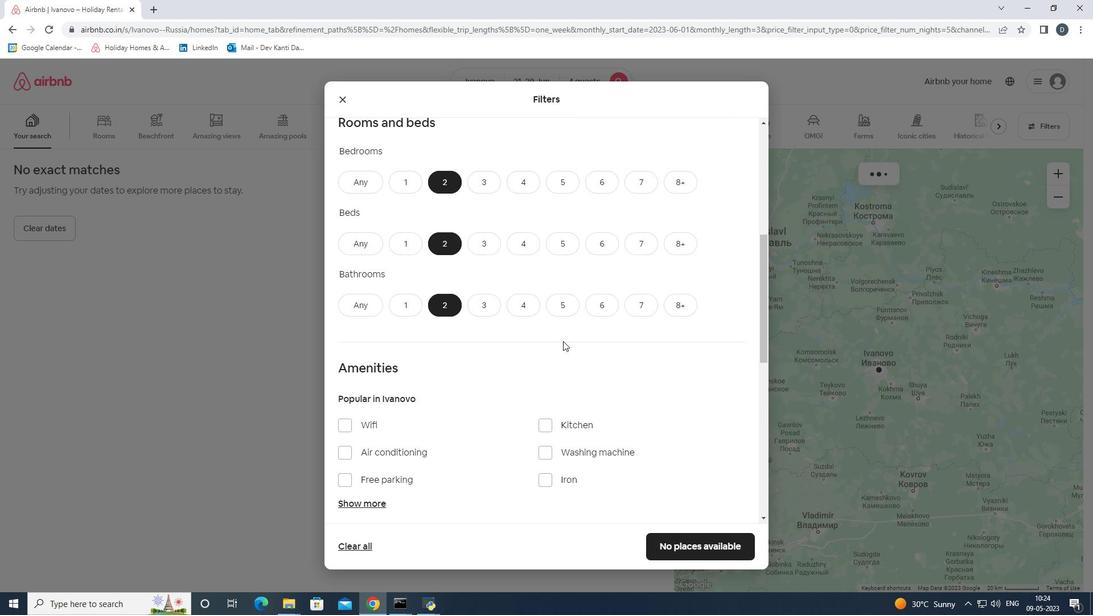 
Action: Mouse scrolled (605, 310) with delta (0, 0)
Screenshot: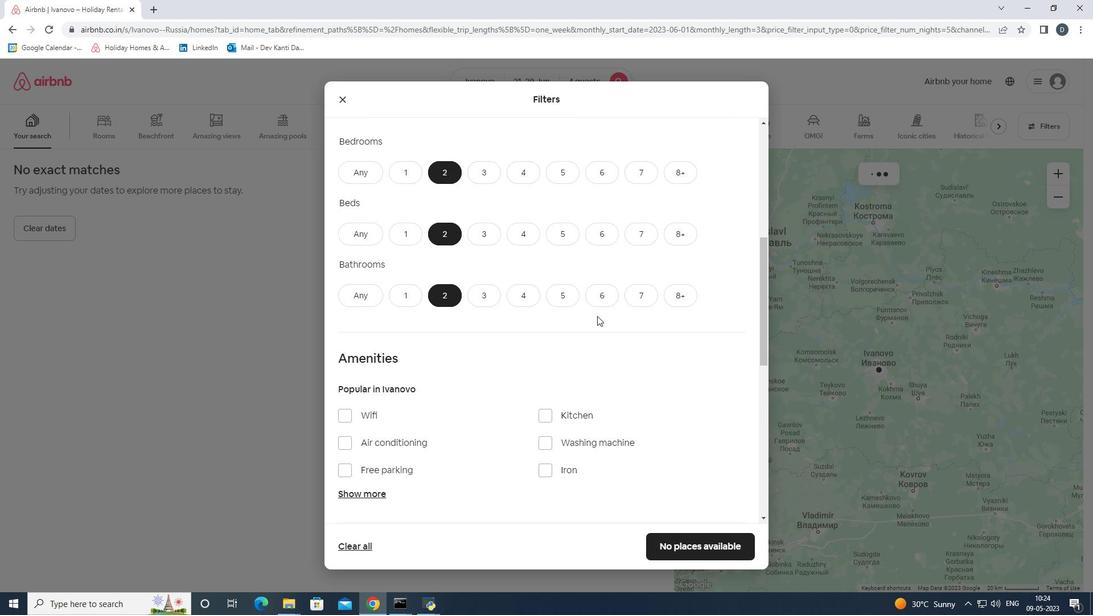 
Action: Mouse moved to (601, 311)
Screenshot: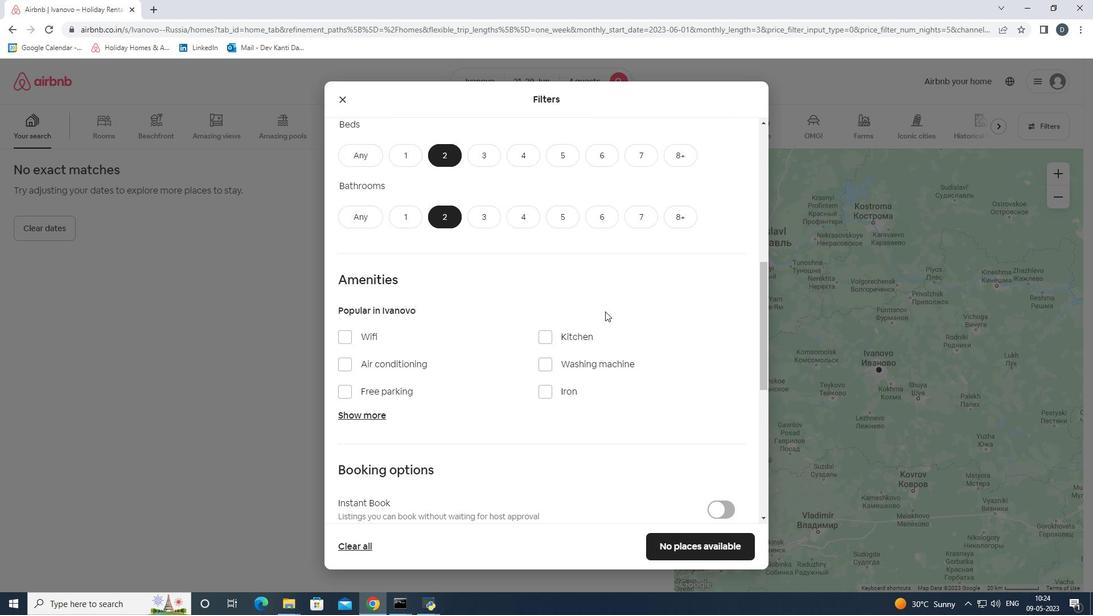 
Action: Mouse scrolled (601, 310) with delta (0, 0)
Screenshot: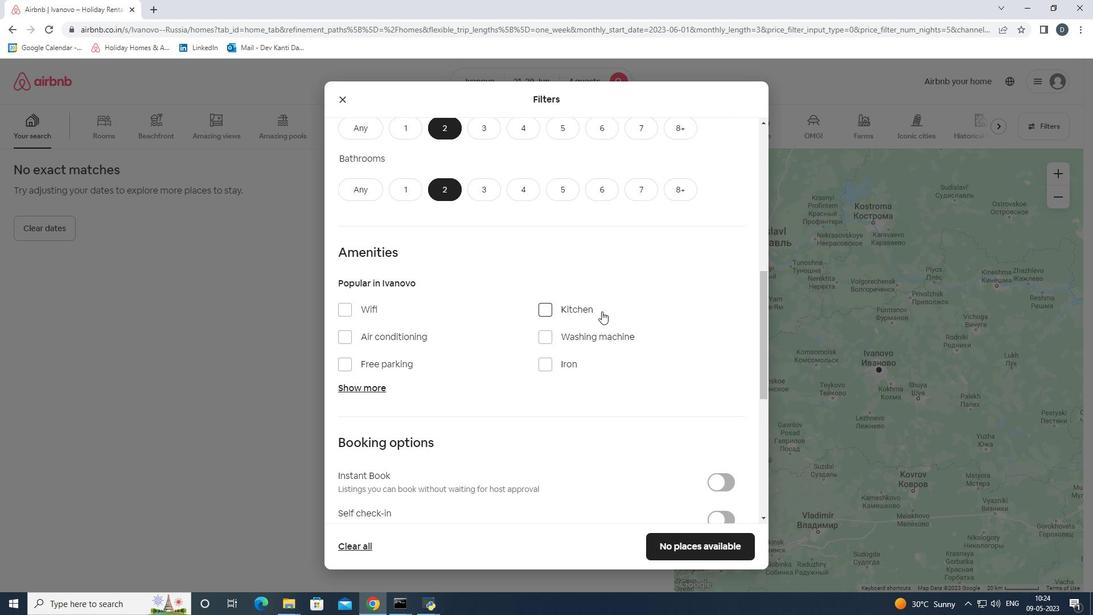 
Action: Mouse scrolled (601, 310) with delta (0, 0)
Screenshot: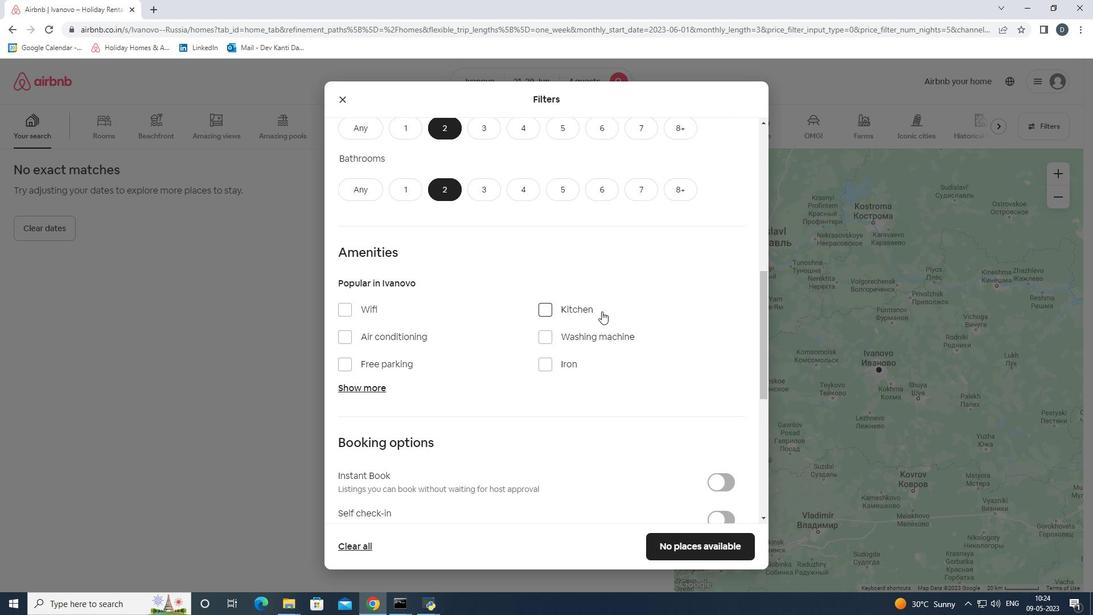 
Action: Mouse scrolled (601, 310) with delta (0, 0)
Screenshot: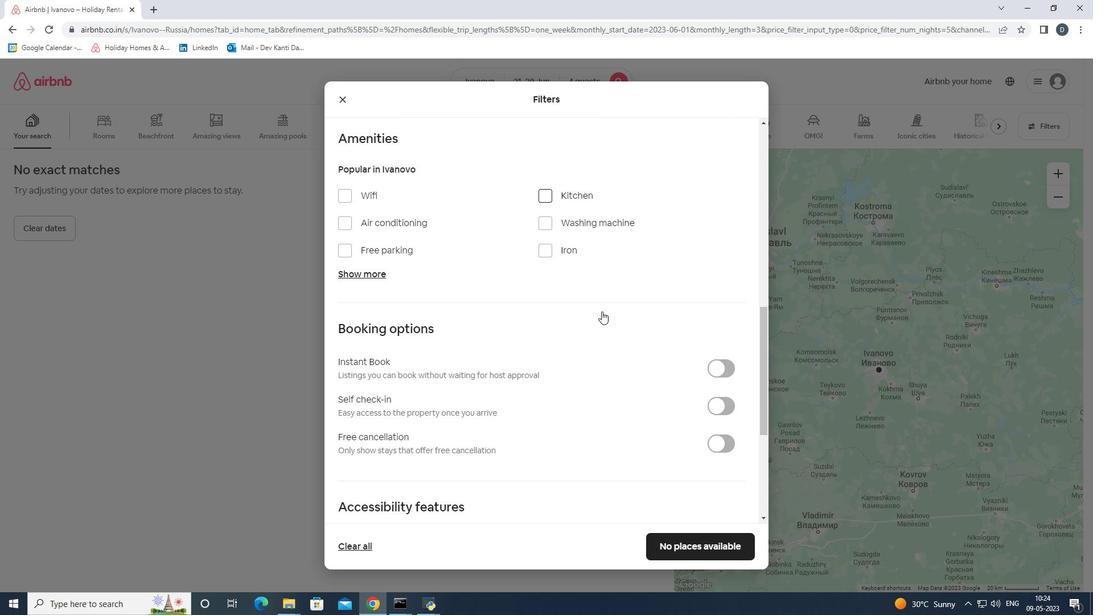 
Action: Mouse moved to (615, 314)
Screenshot: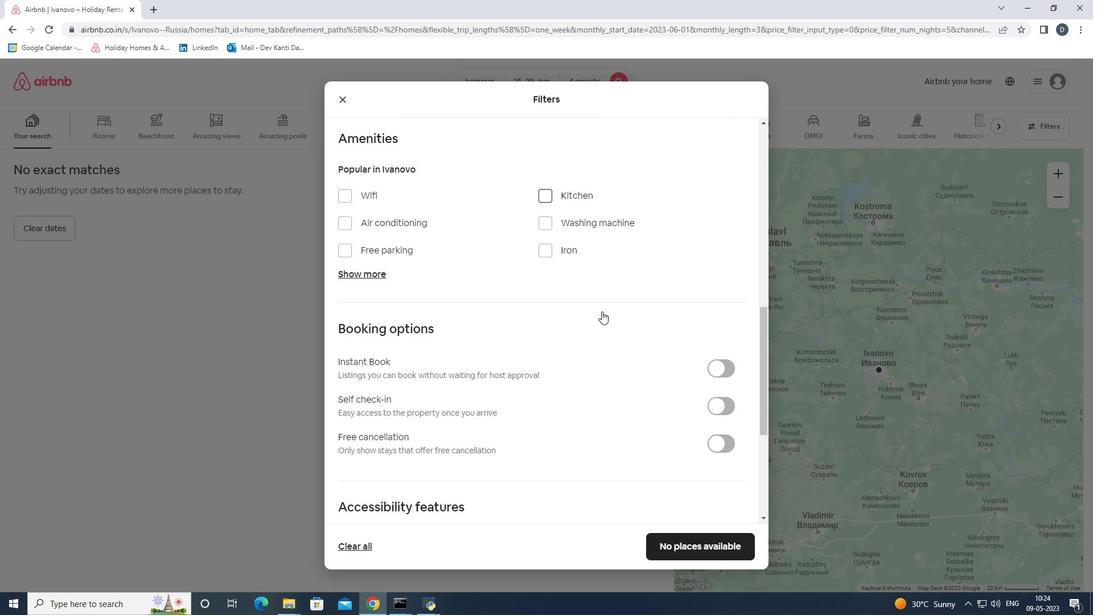 
Action: Mouse scrolled (612, 313) with delta (0, 0)
Screenshot: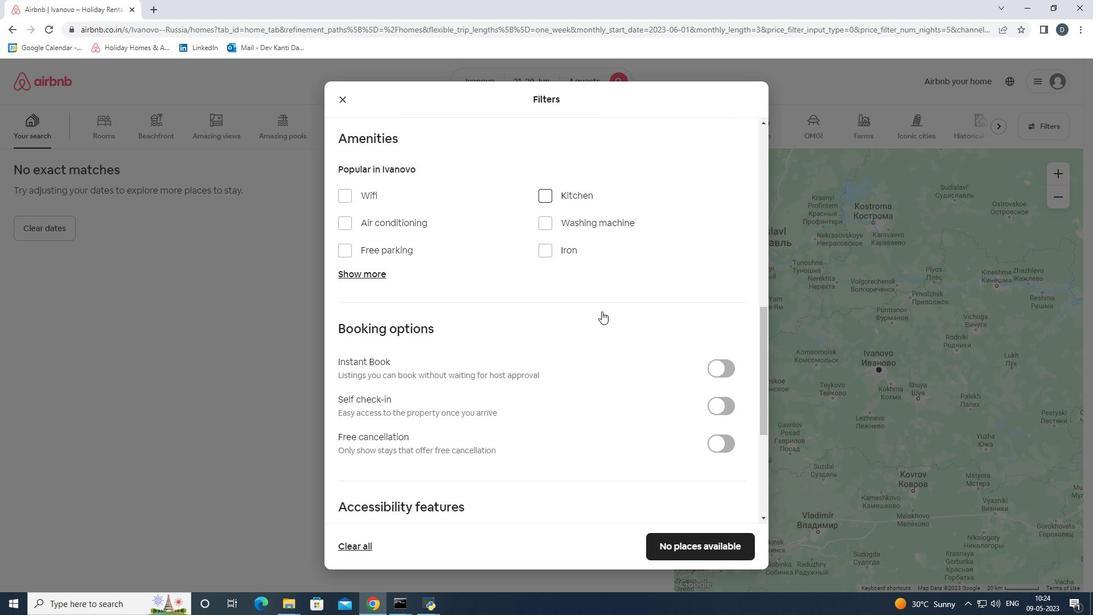 
Action: Mouse moved to (718, 293)
Screenshot: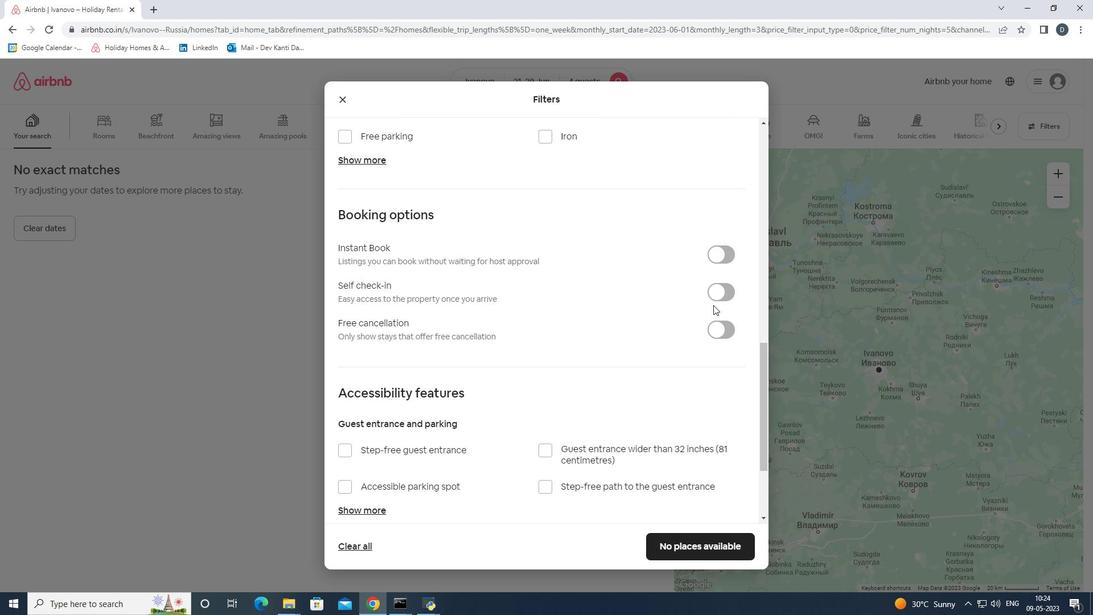 
Action: Mouse pressed left at (718, 293)
Screenshot: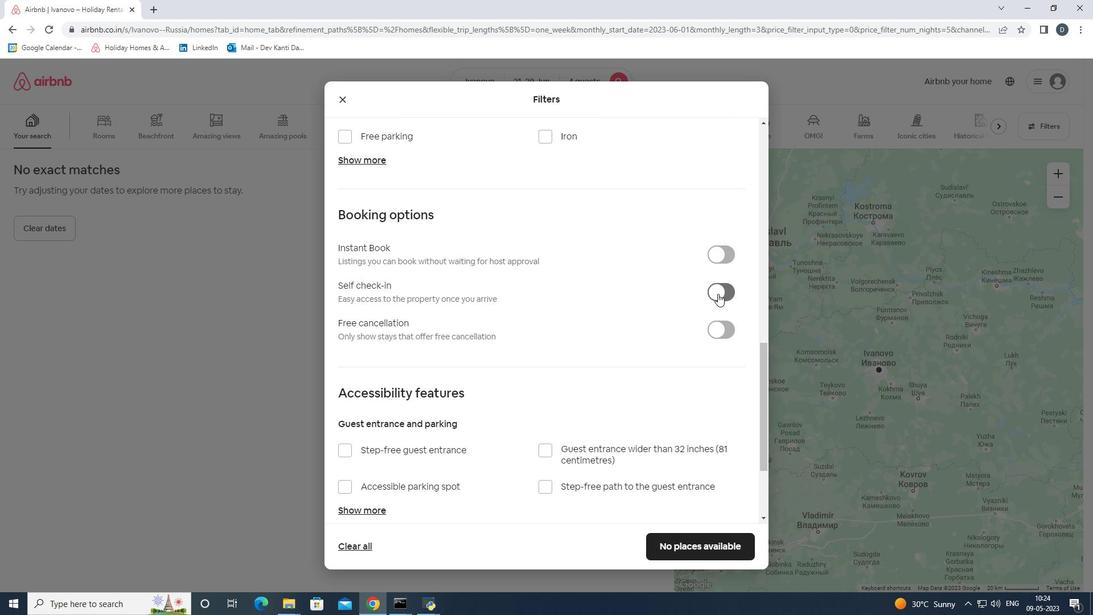 
Action: Mouse moved to (678, 324)
Screenshot: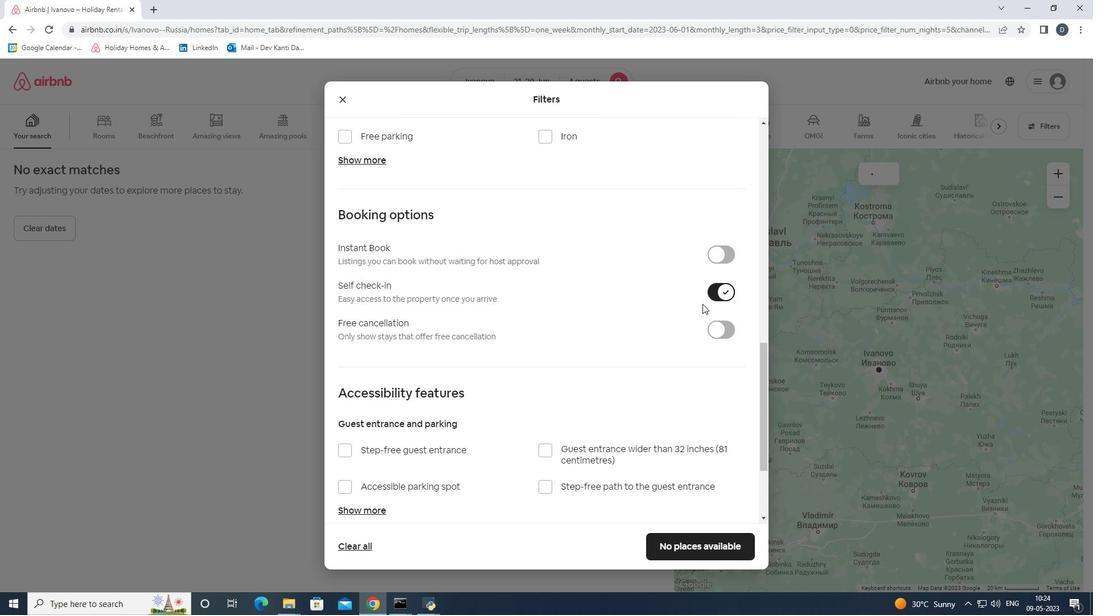 
Action: Mouse scrolled (678, 324) with delta (0, 0)
Screenshot: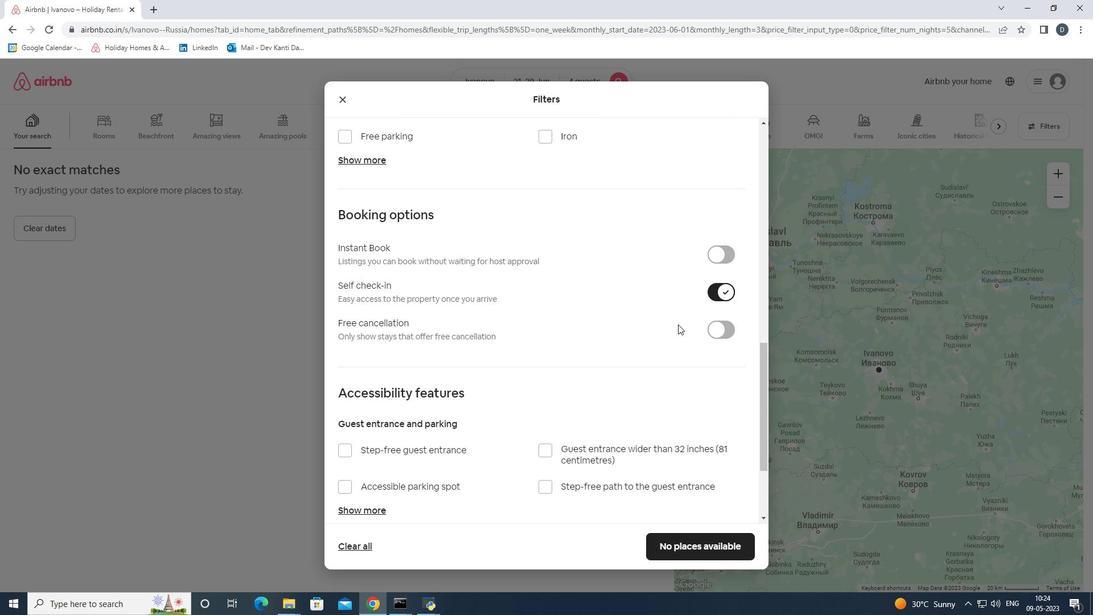 
Action: Mouse scrolled (678, 324) with delta (0, 0)
Screenshot: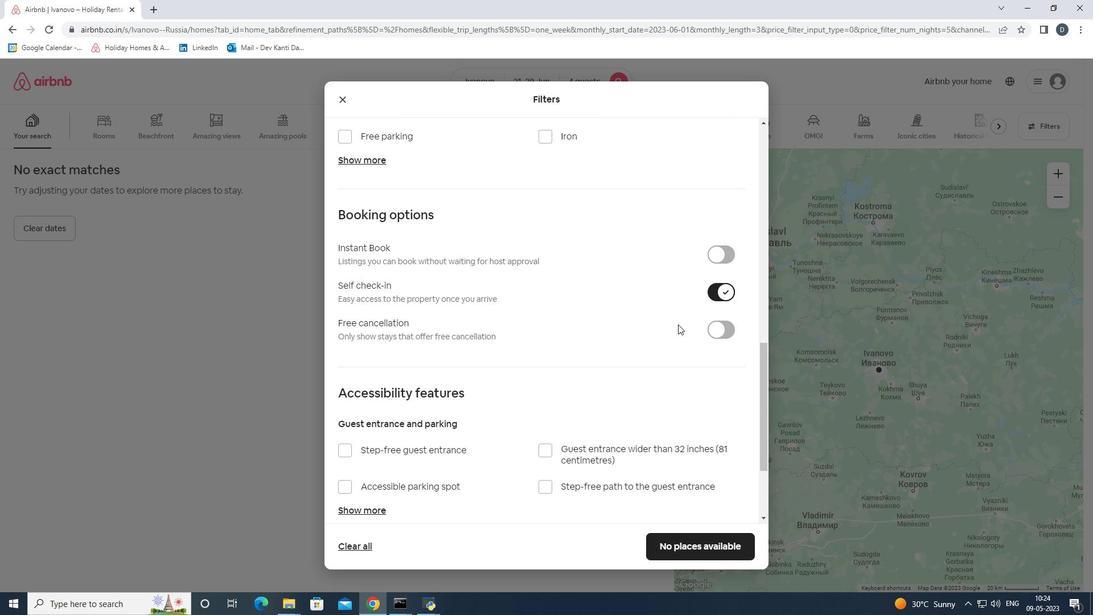 
Action: Mouse scrolled (678, 324) with delta (0, 0)
Screenshot: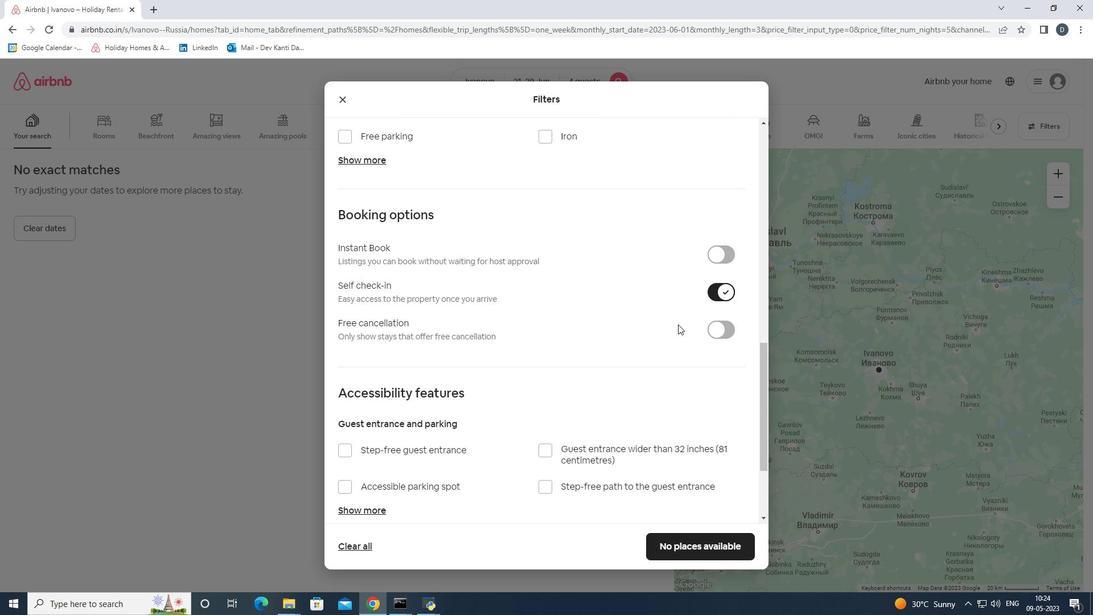 
Action: Mouse scrolled (678, 324) with delta (0, 0)
Screenshot: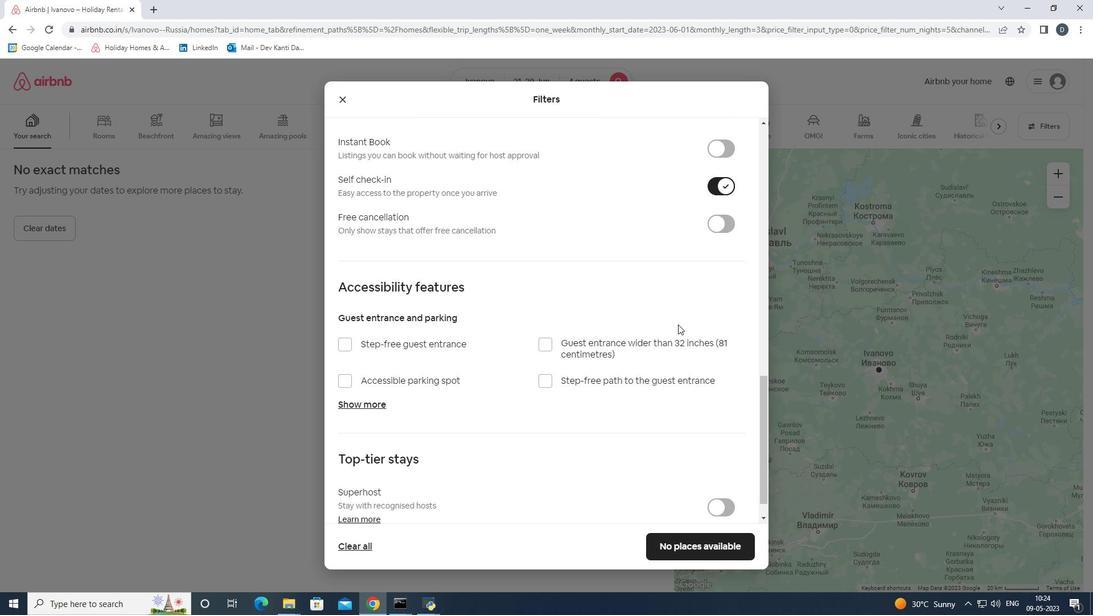 
Action: Mouse scrolled (678, 324) with delta (0, 0)
Screenshot: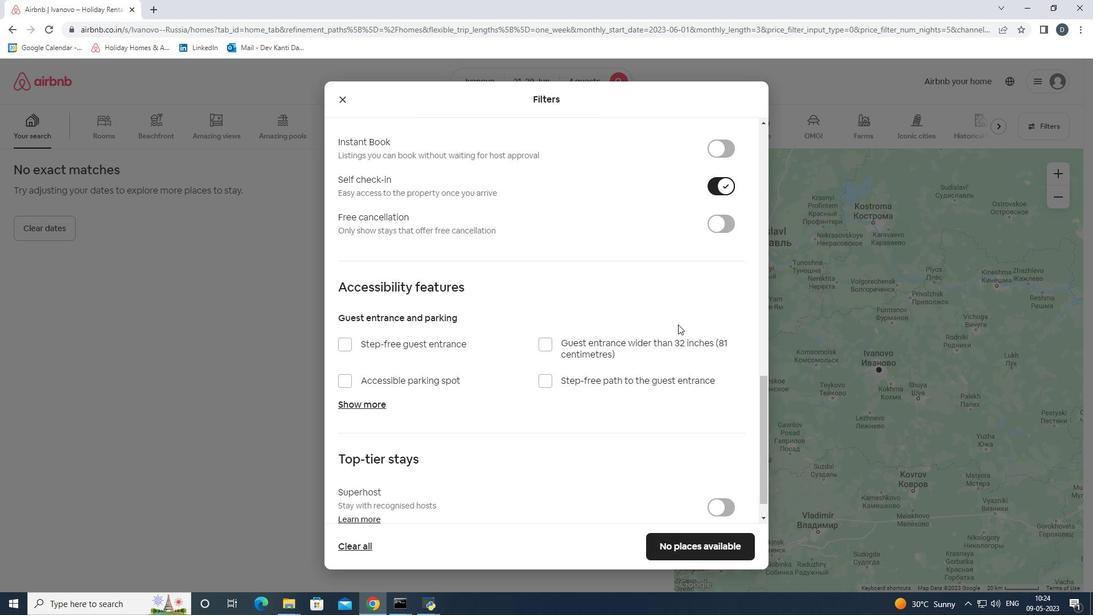 
Action: Mouse scrolled (678, 324) with delta (0, 0)
Screenshot: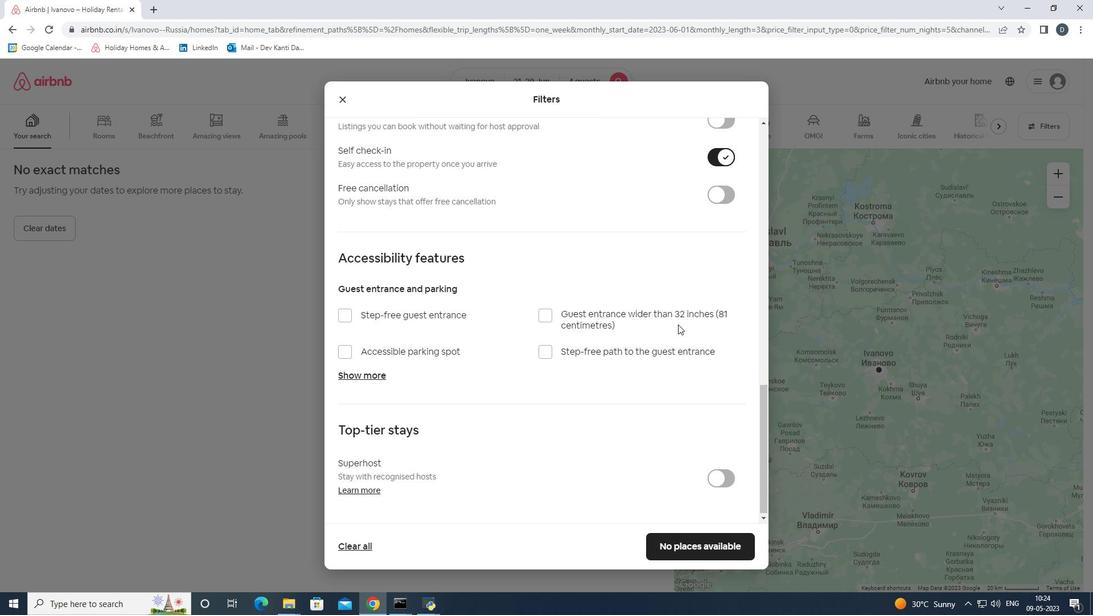 
Action: Mouse scrolled (678, 324) with delta (0, 0)
Screenshot: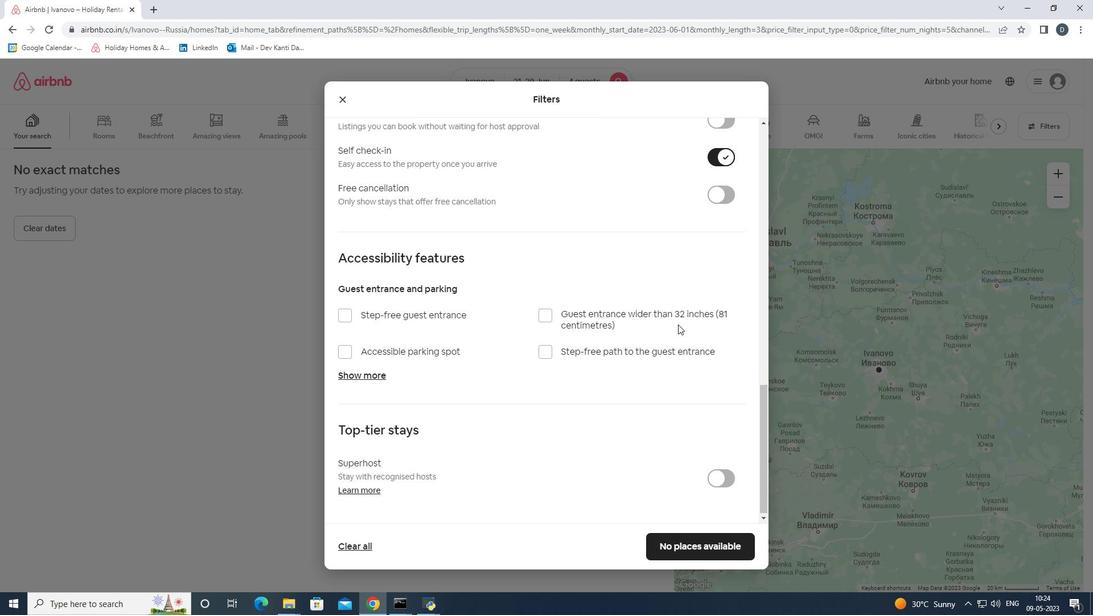 
Action: Mouse moved to (692, 543)
Screenshot: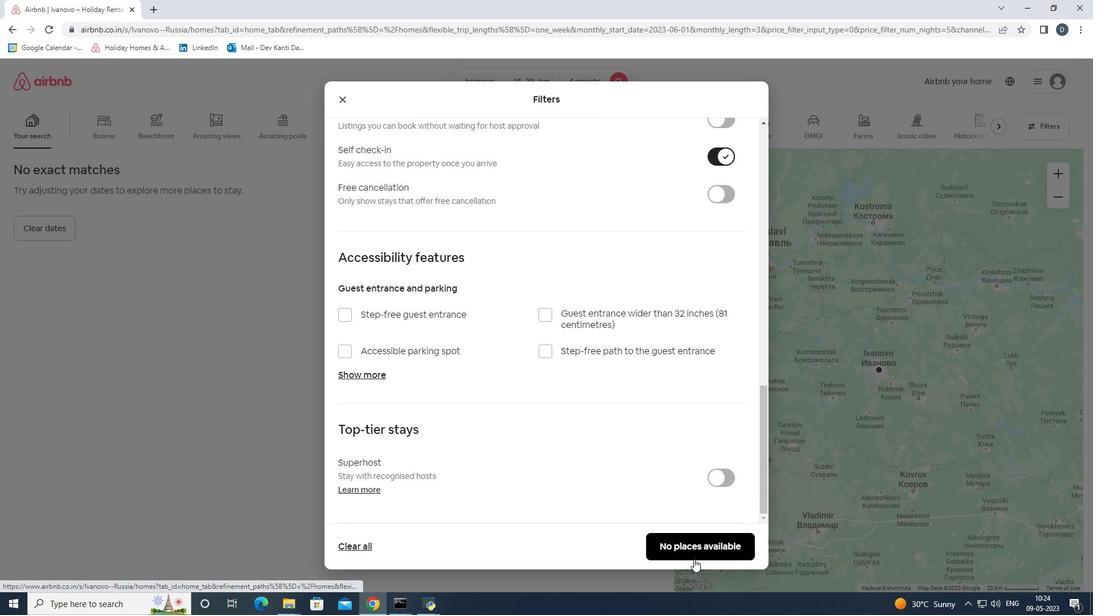 
Action: Mouse pressed left at (692, 543)
Screenshot: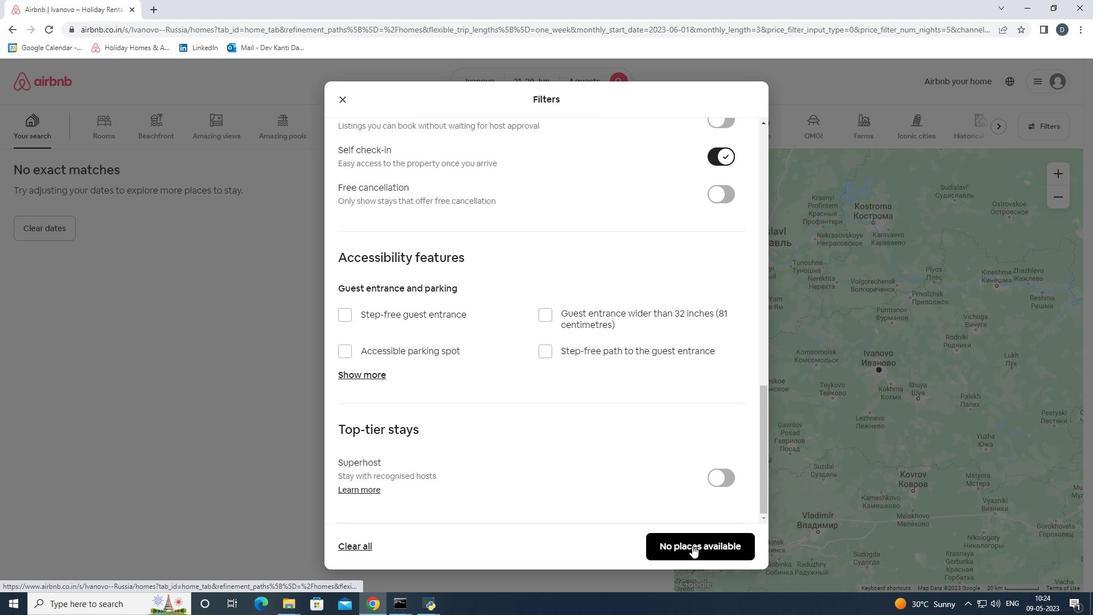 
Action: Mouse moved to (673, 538)
Screenshot: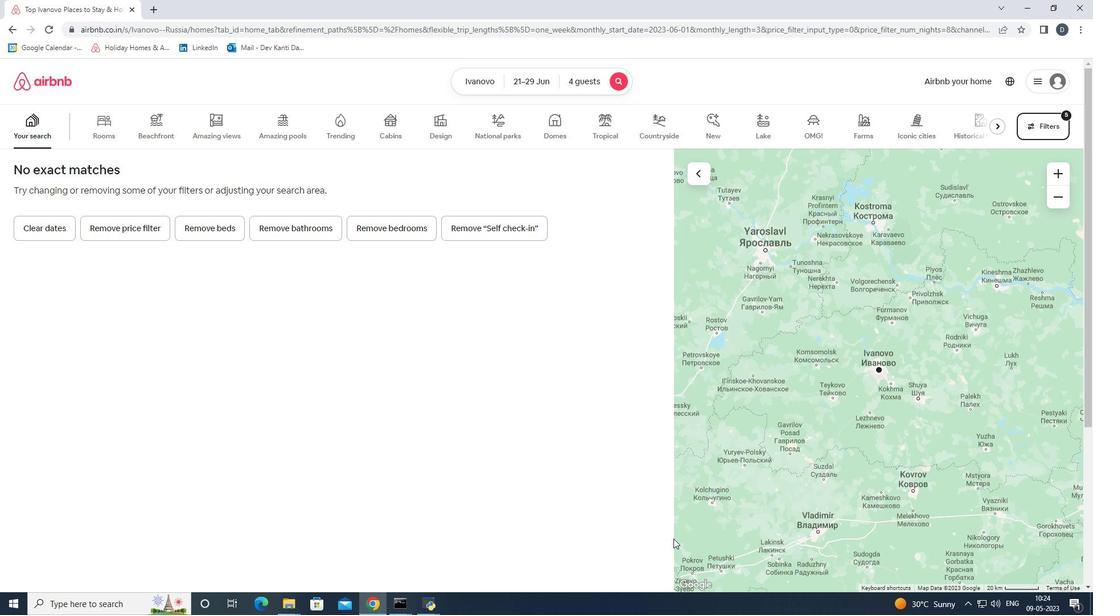 
